 Task: Exporting to MP3.
Action: Mouse moved to (397, 169)
Screenshot: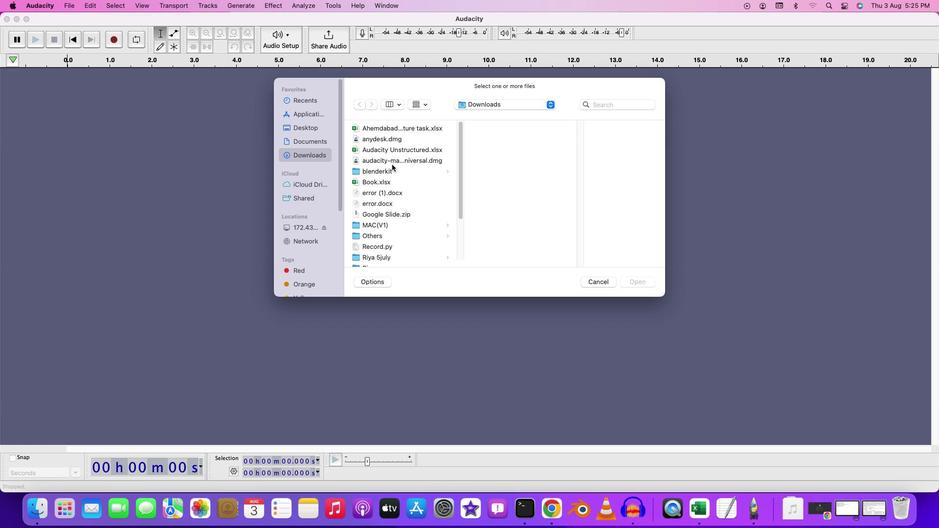 
Action: Mouse scrolled (397, 169) with delta (0, -4)
Screenshot: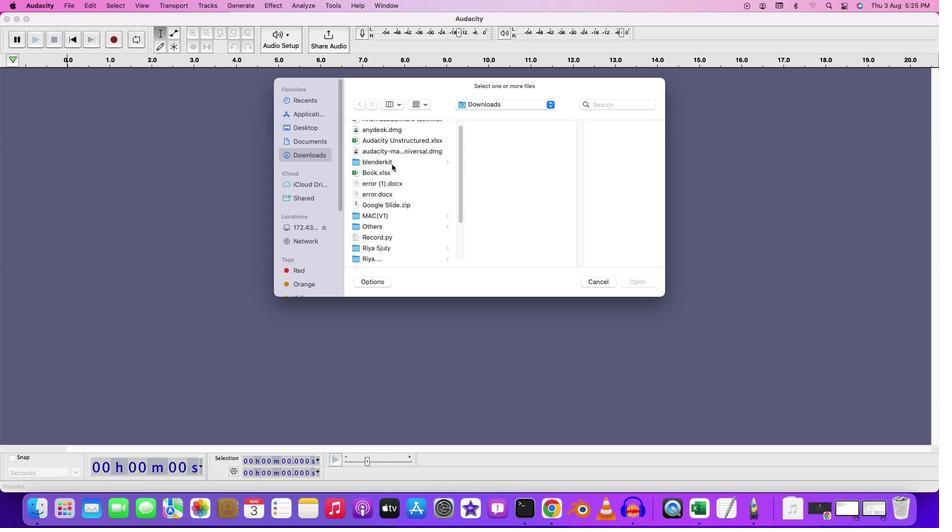 
Action: Mouse scrolled (397, 169) with delta (0, -4)
Screenshot: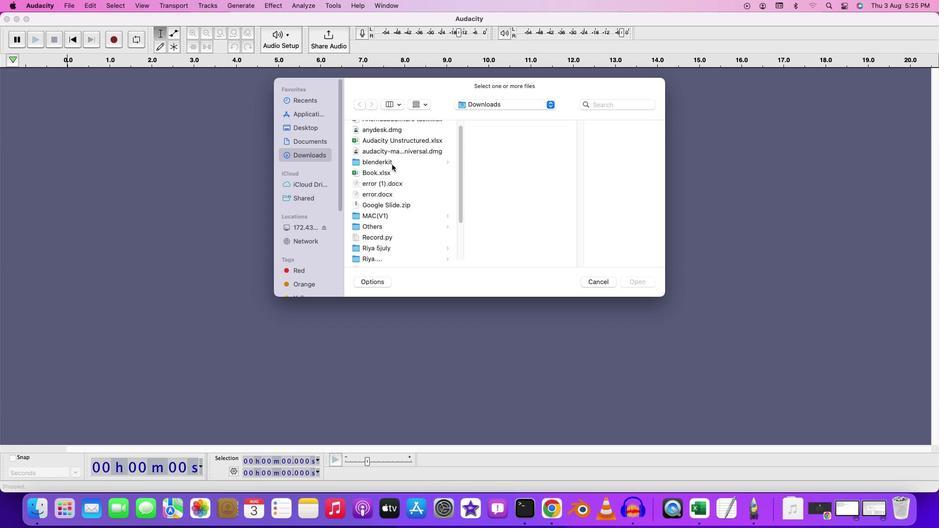 
Action: Mouse scrolled (397, 169) with delta (0, -5)
Screenshot: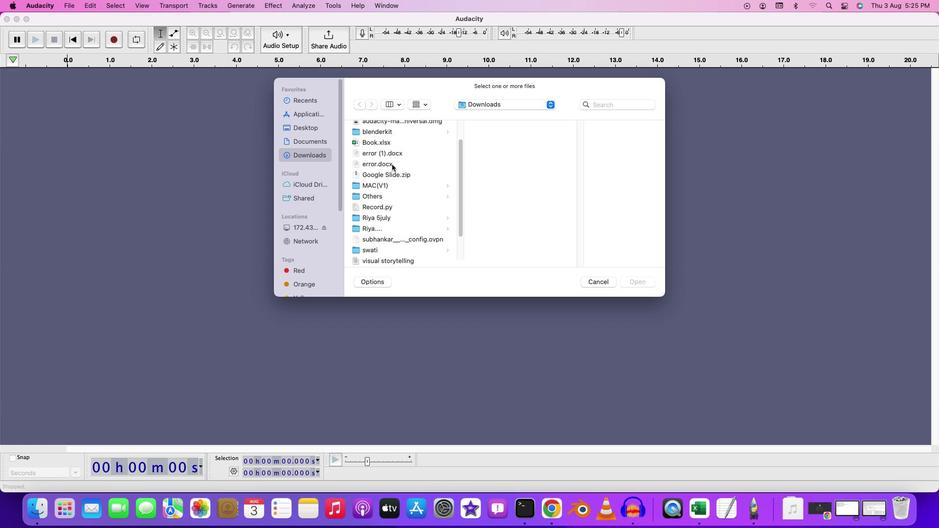 
Action: Mouse scrolled (397, 169) with delta (0, -4)
Screenshot: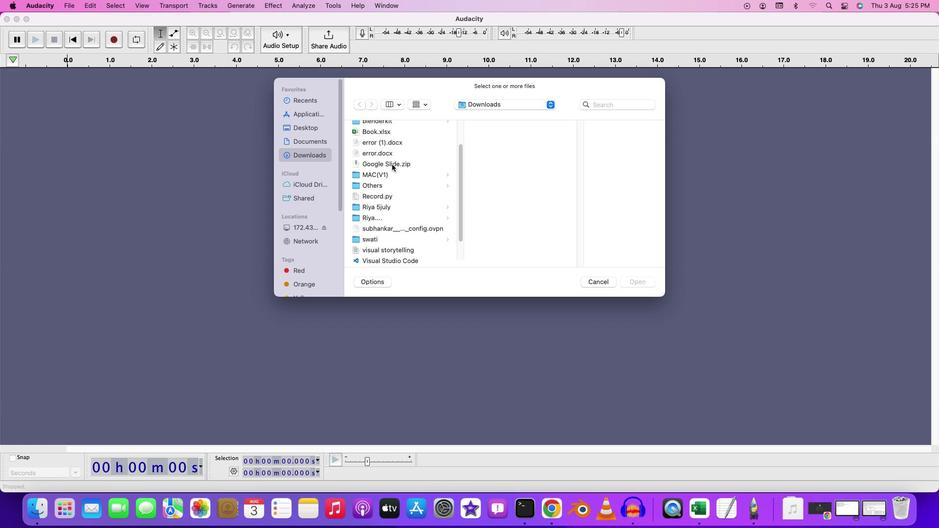 
Action: Mouse scrolled (397, 169) with delta (0, -4)
Screenshot: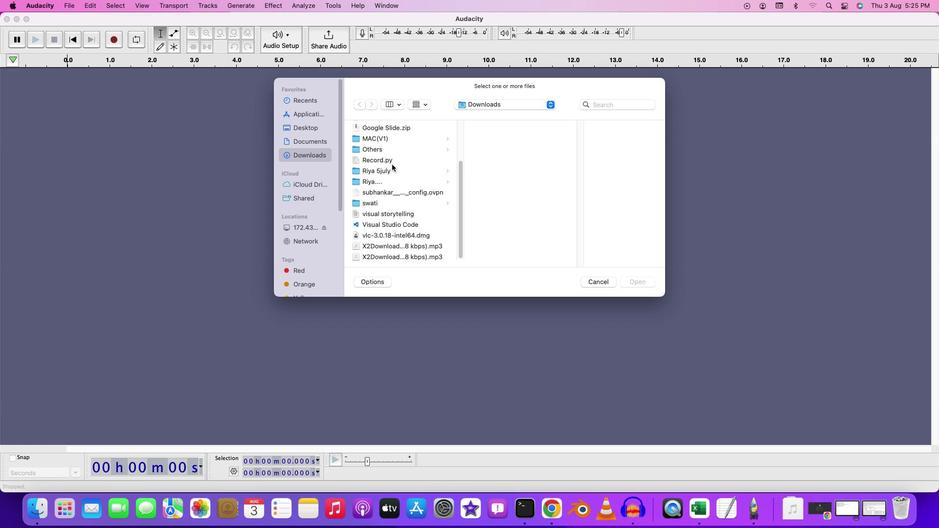 
Action: Mouse scrolled (397, 169) with delta (0, -5)
Screenshot: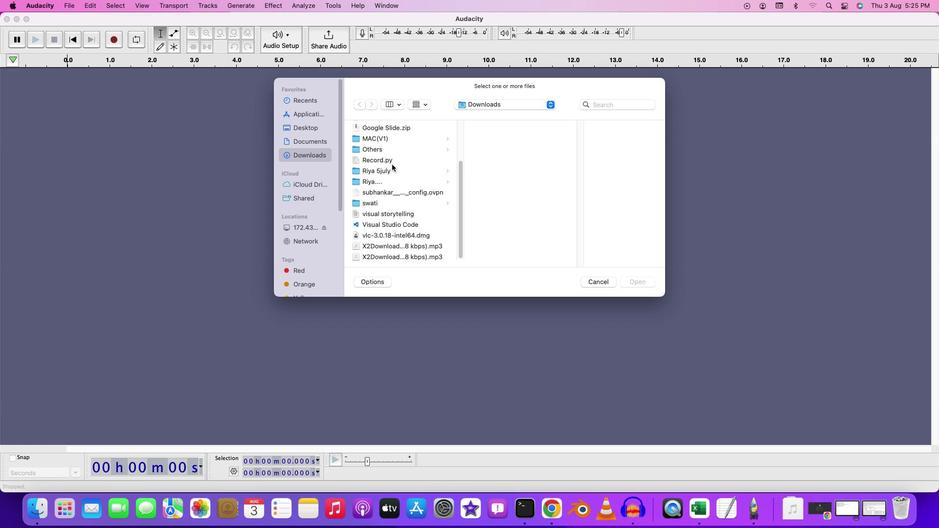 
Action: Mouse scrolled (397, 169) with delta (0, -6)
Screenshot: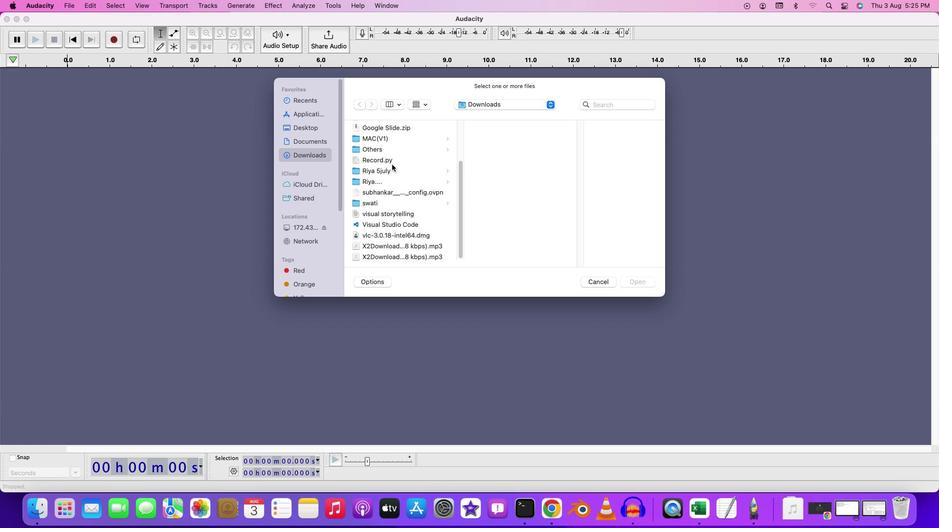 
Action: Mouse scrolled (397, 169) with delta (0, -4)
Screenshot: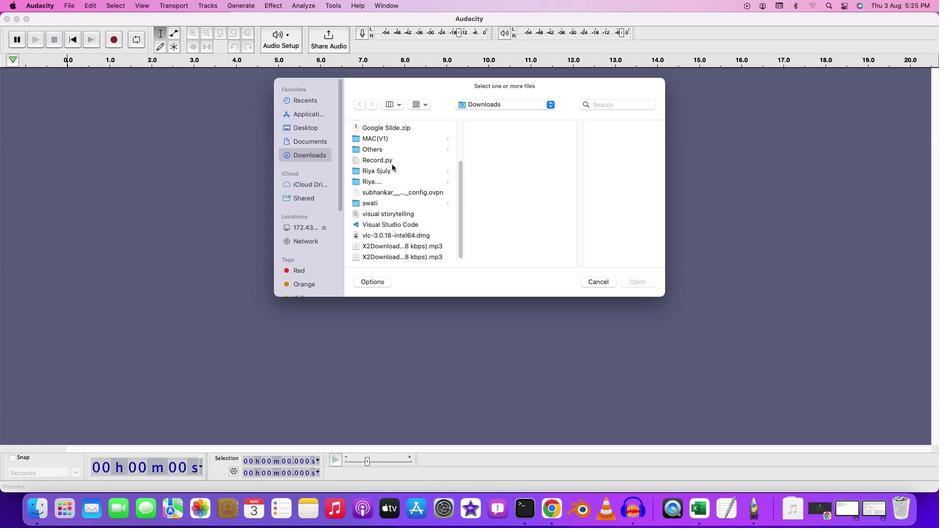 
Action: Mouse scrolled (397, 169) with delta (0, -4)
Screenshot: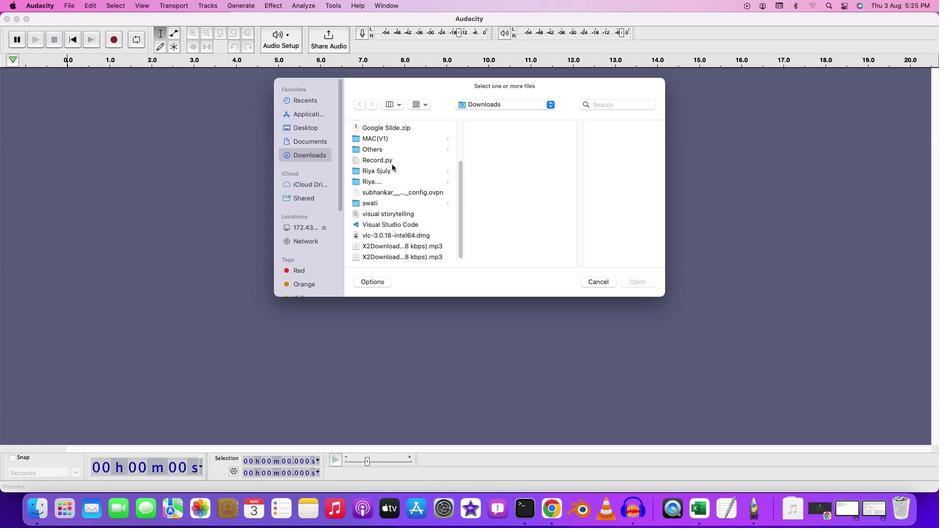 
Action: Mouse scrolled (397, 169) with delta (0, -5)
Screenshot: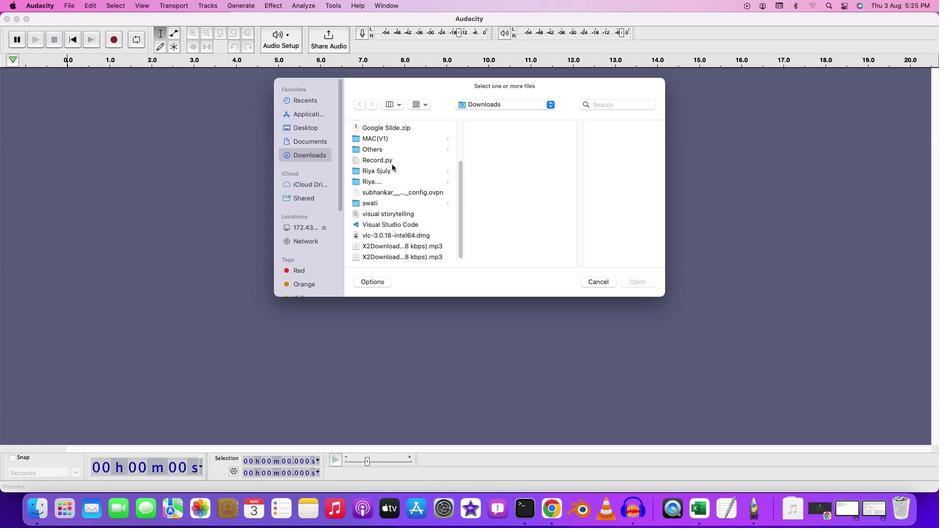 
Action: Mouse moved to (423, 257)
Screenshot: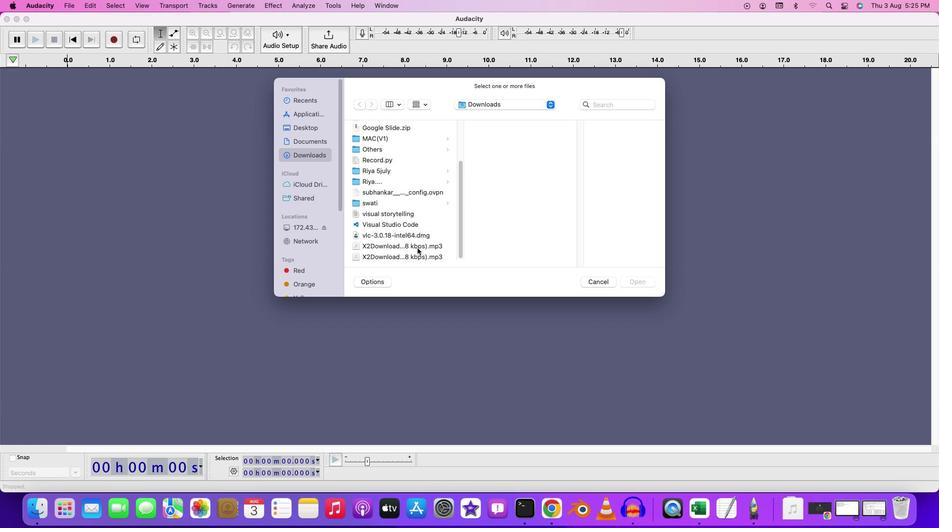 
Action: Mouse pressed left at (423, 257)
Screenshot: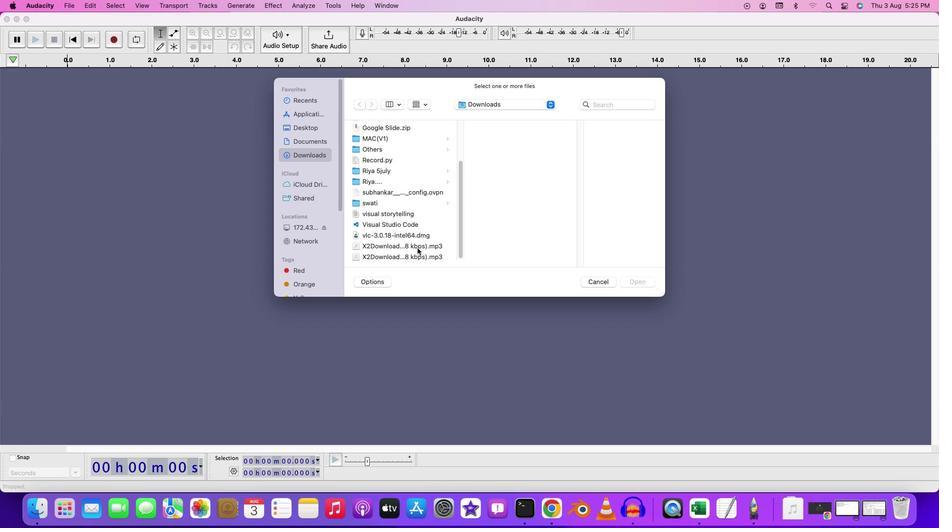 
Action: Mouse pressed left at (423, 257)
Screenshot: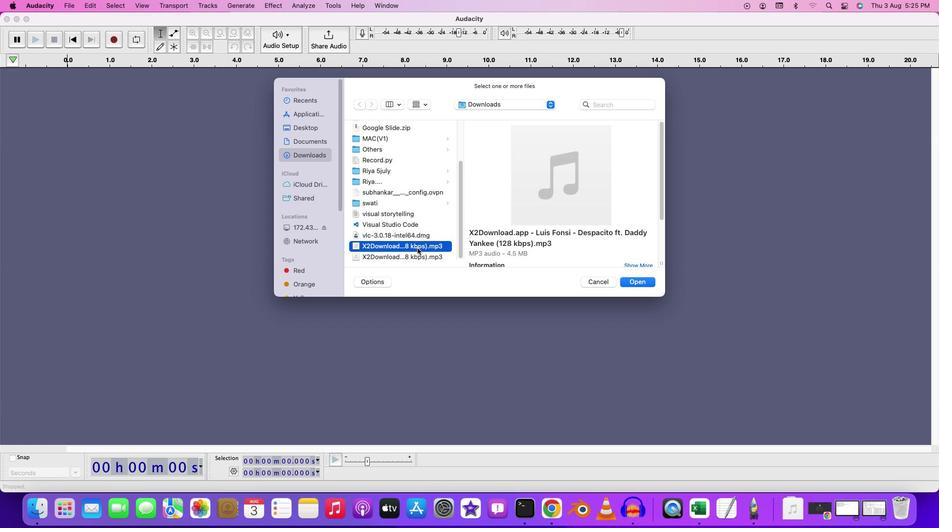 
Action: Mouse pressed left at (423, 257)
Screenshot: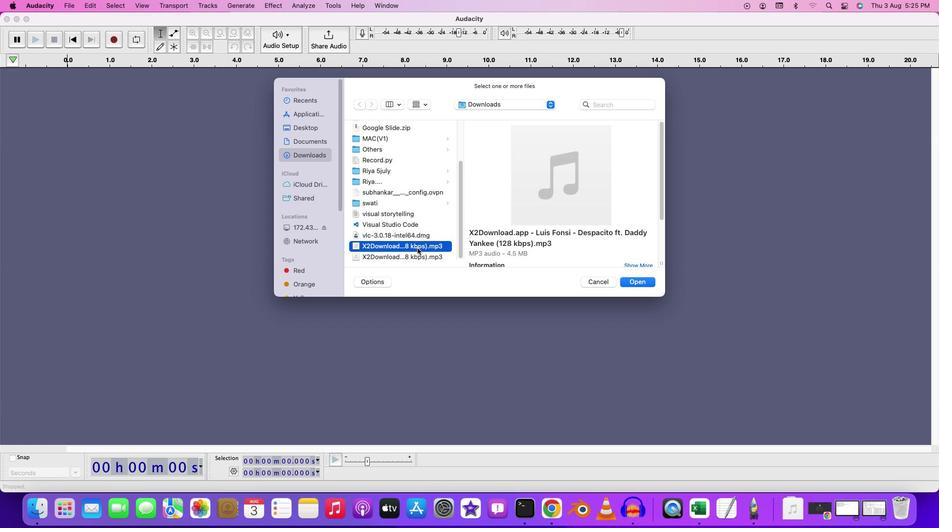 
Action: Mouse moved to (203, 156)
Screenshot: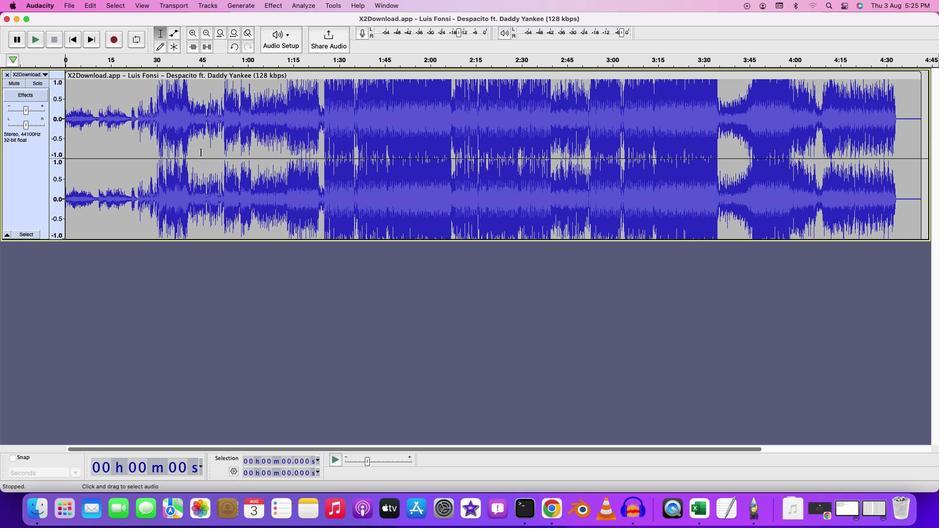 
Action: Mouse pressed left at (203, 156)
Screenshot: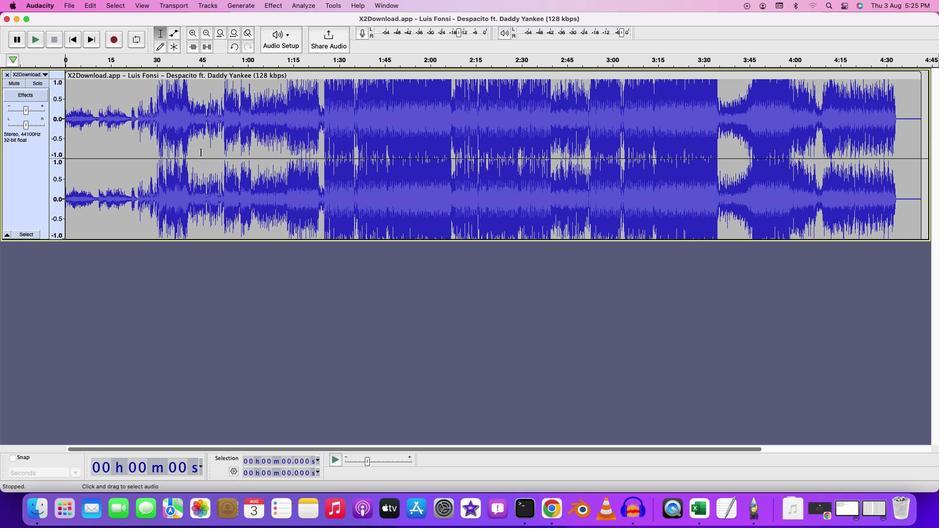 
Action: Mouse moved to (213, 154)
Screenshot: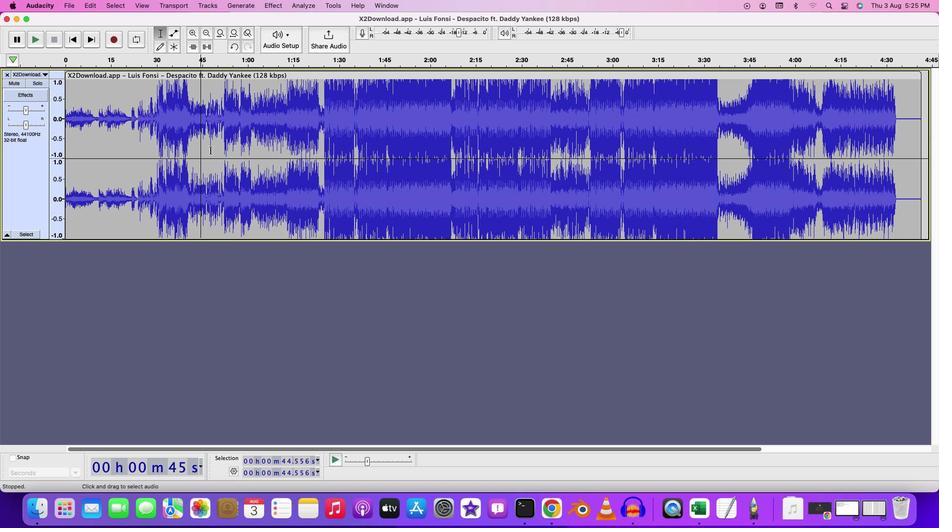 
Action: Key pressed Key.space
Screenshot: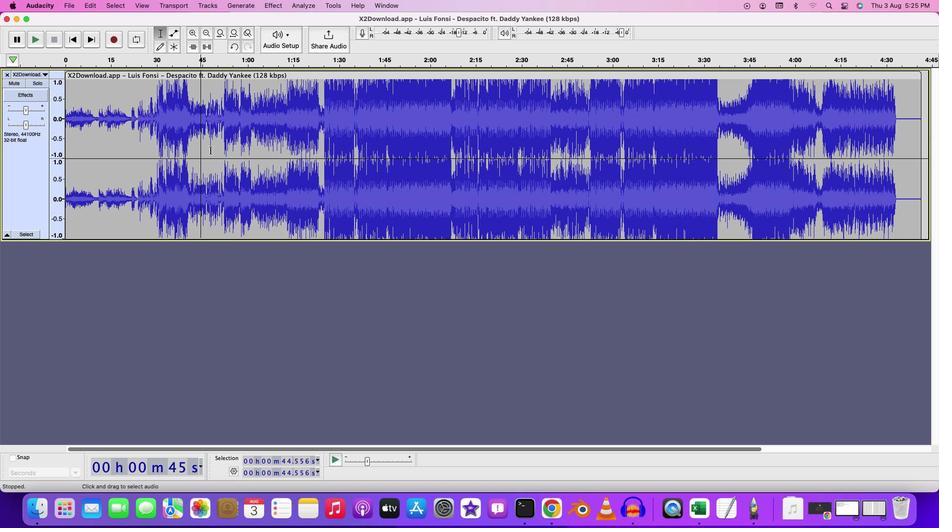 
Action: Mouse moved to (330, 86)
Screenshot: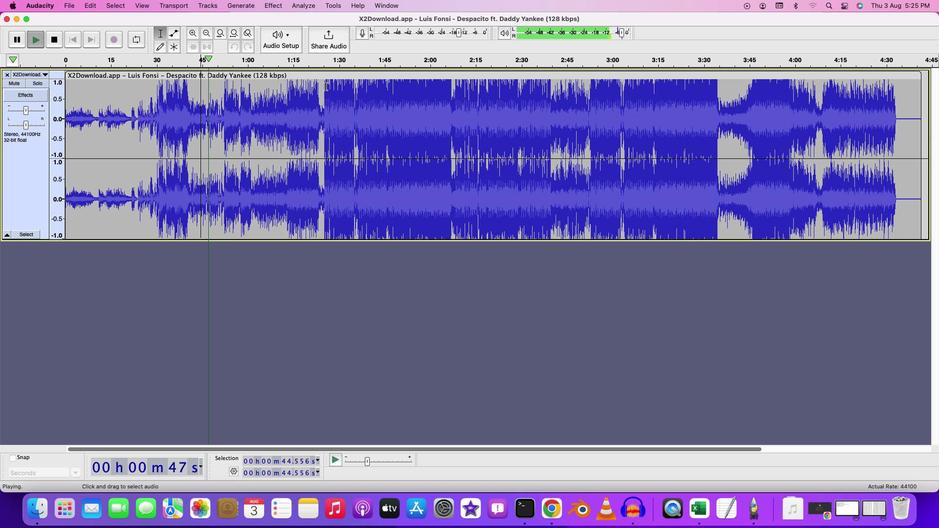 
Action: Mouse pressed left at (330, 86)
Screenshot: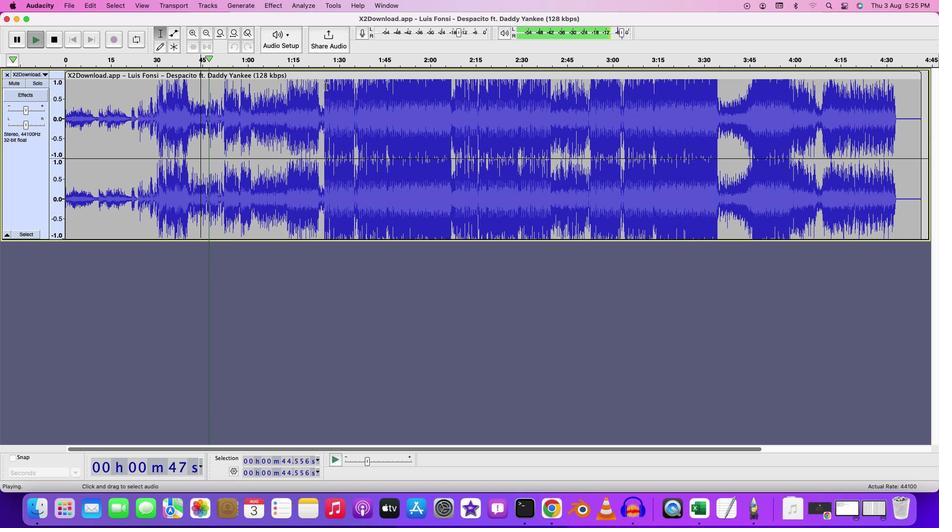 
Action: Key pressed Key.spaceKey.space
Screenshot: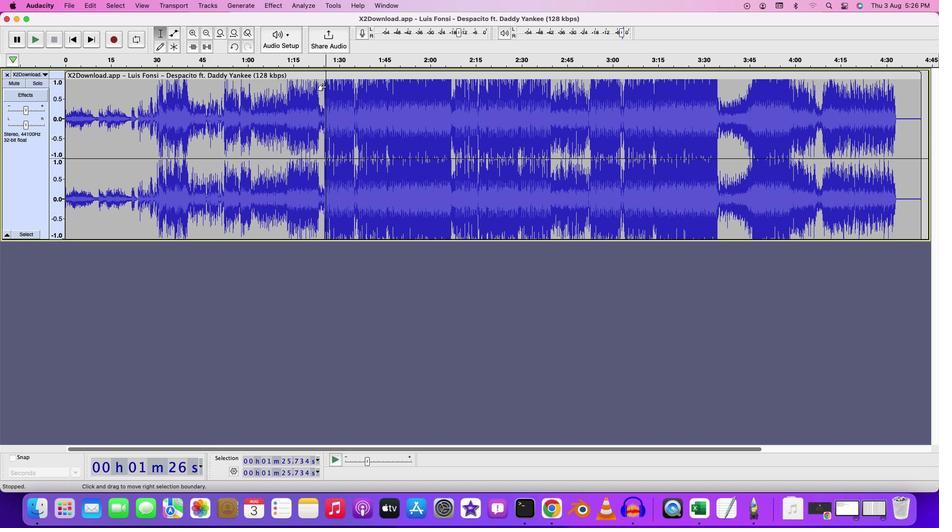 
Action: Mouse moved to (425, 161)
Screenshot: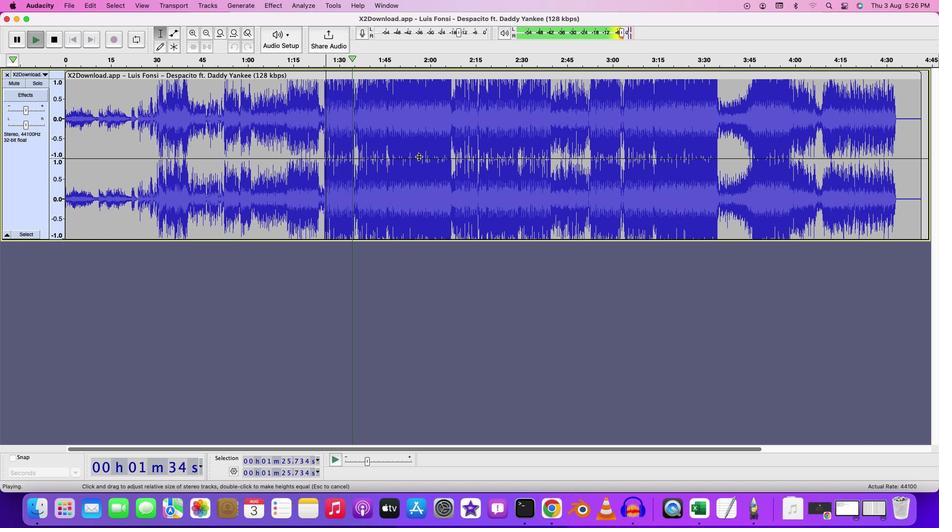 
Action: Key pressed Key.space
Screenshot: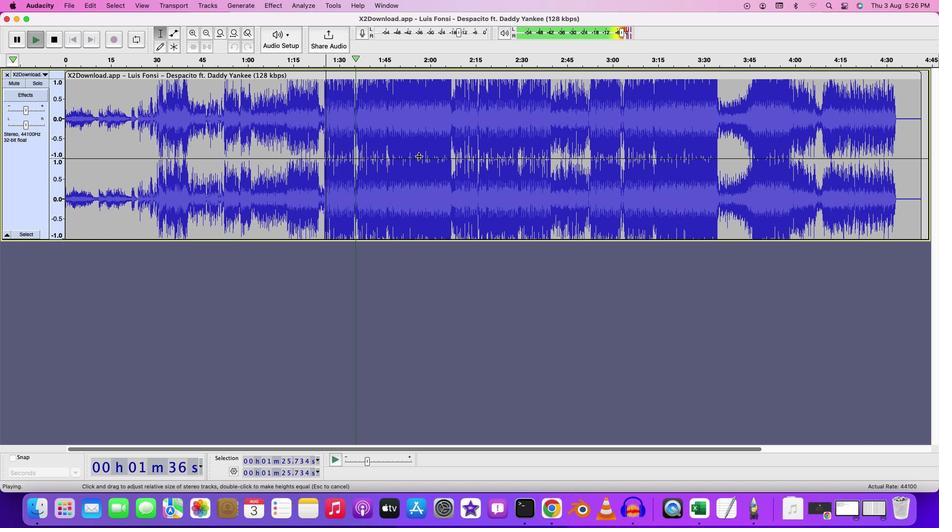 
Action: Mouse moved to (282, 5)
Screenshot: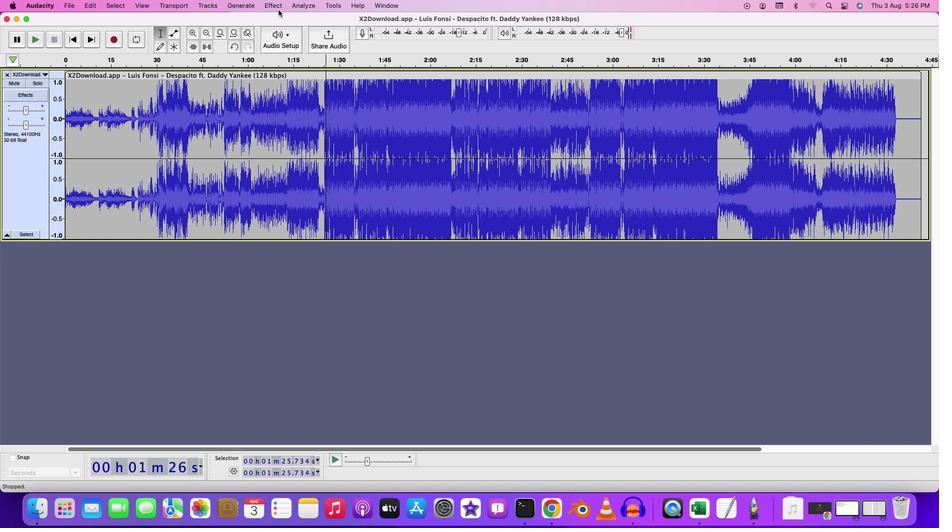 
Action: Mouse pressed left at (282, 5)
Screenshot: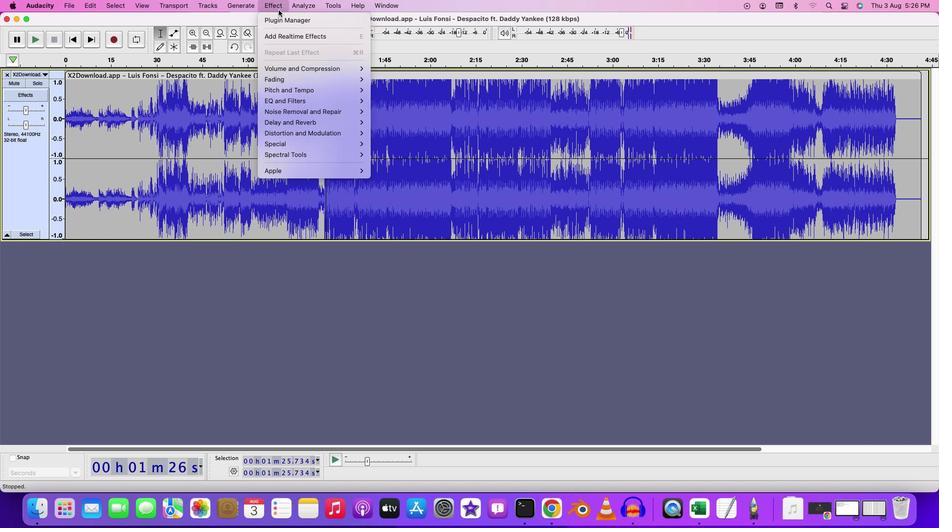 
Action: Mouse moved to (377, 102)
Screenshot: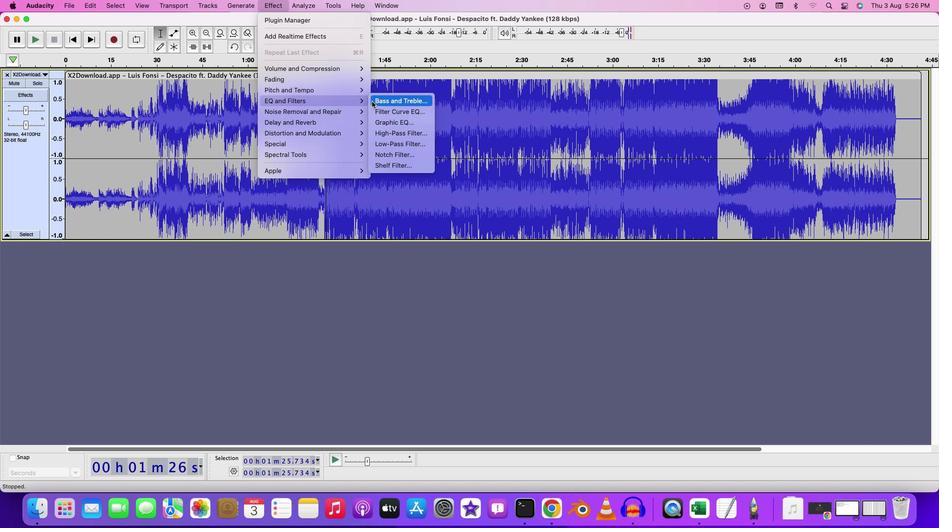 
Action: Mouse pressed left at (377, 102)
Screenshot: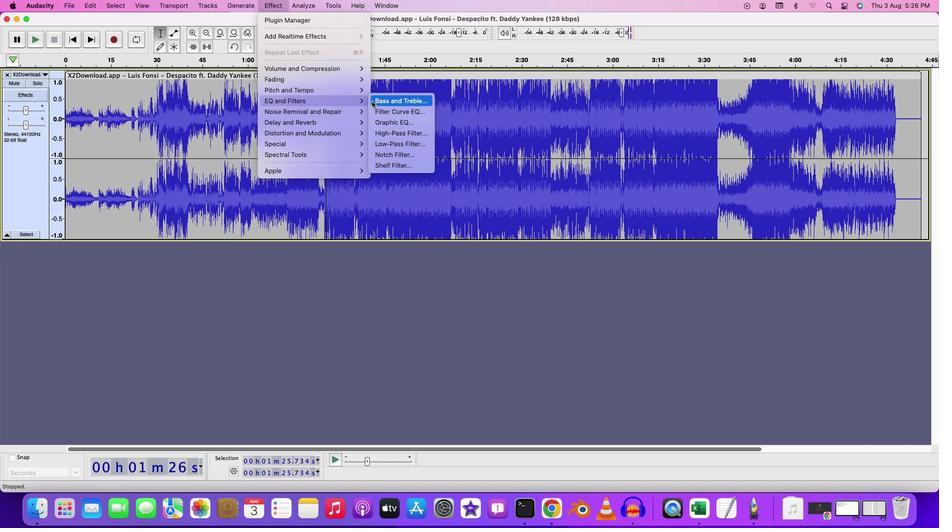 
Action: Mouse moved to (572, 287)
Screenshot: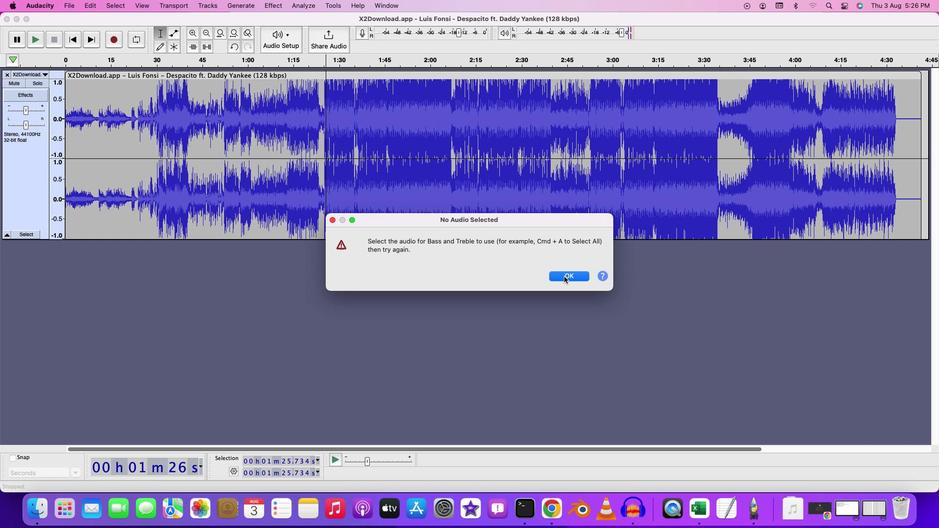 
Action: Mouse pressed left at (572, 287)
Screenshot: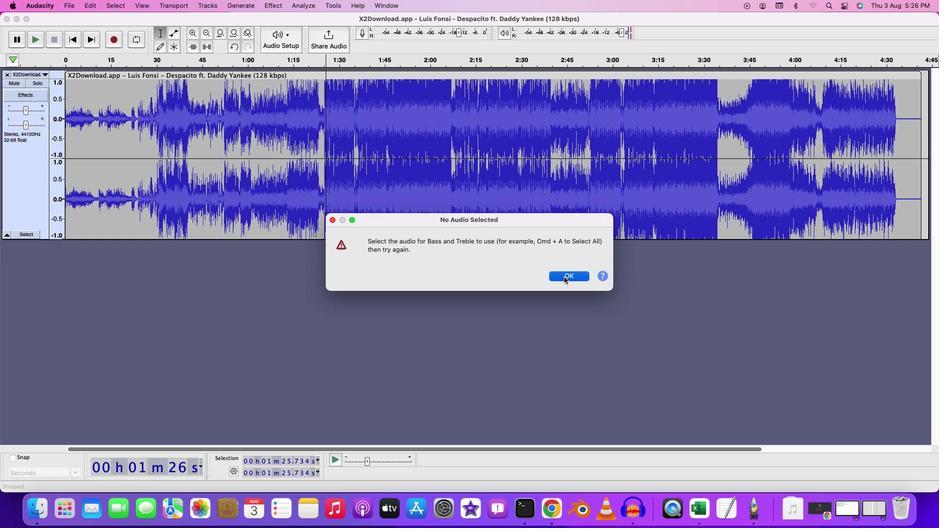 
Action: Mouse moved to (474, 192)
Screenshot: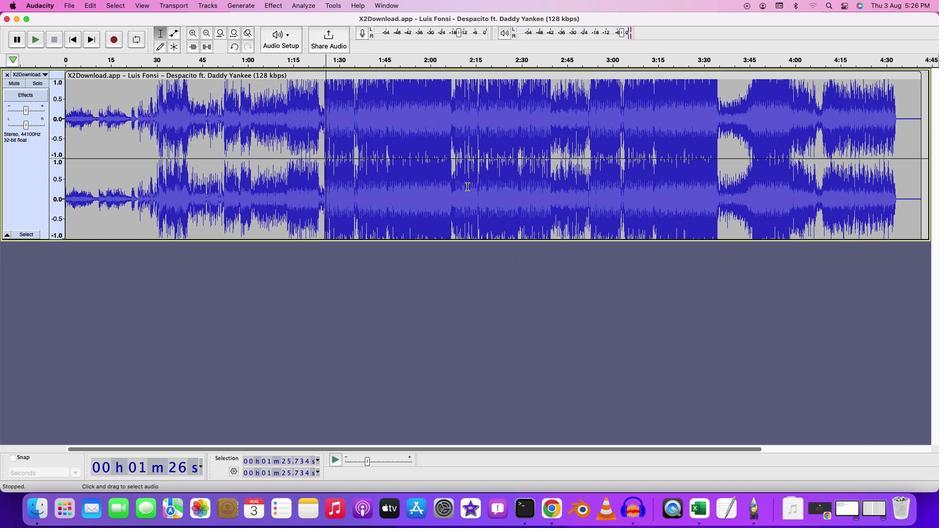 
Action: Mouse pressed left at (474, 192)
Screenshot: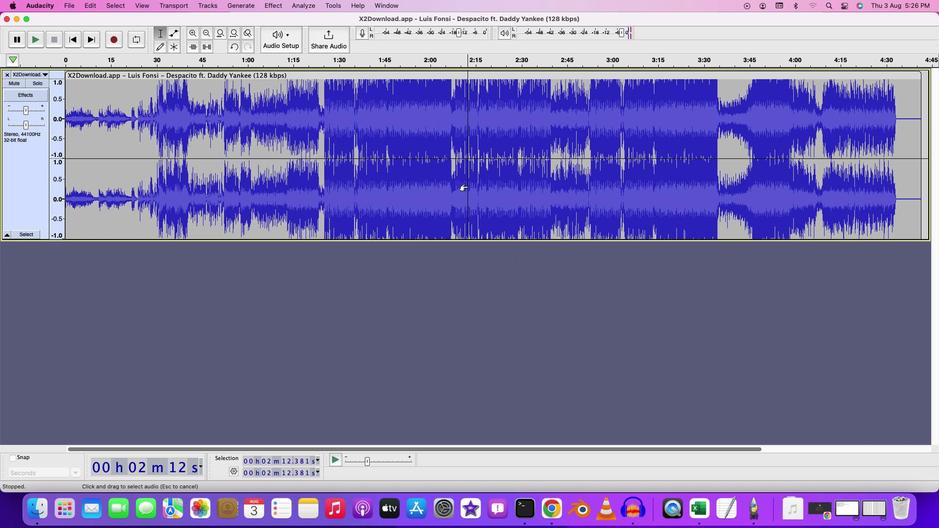 
Action: Key pressed Key.cmd'a'
Screenshot: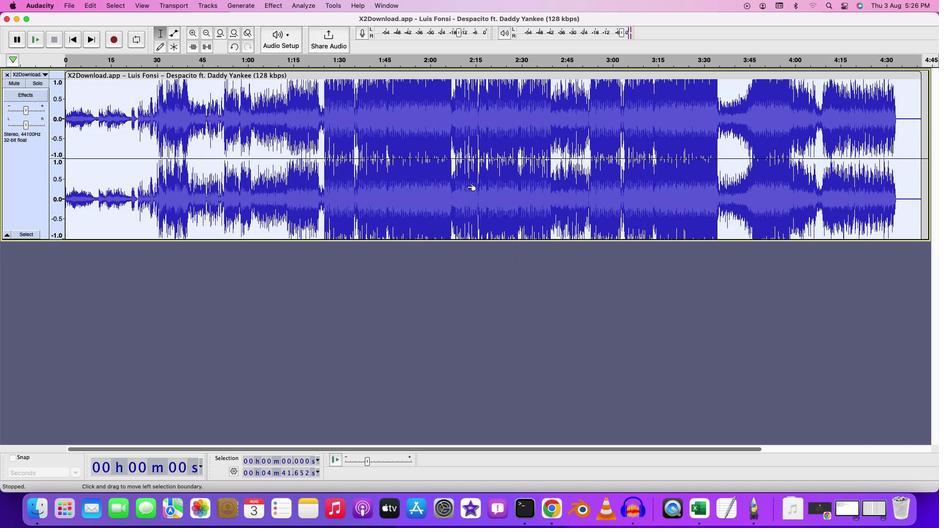 
Action: Mouse moved to (284, 0)
Screenshot: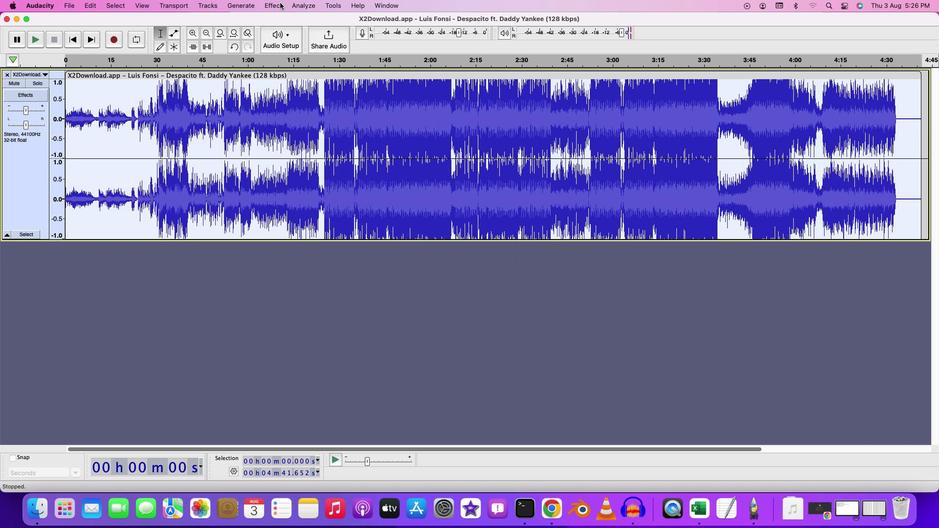 
Action: Mouse pressed left at (284, 0)
Screenshot: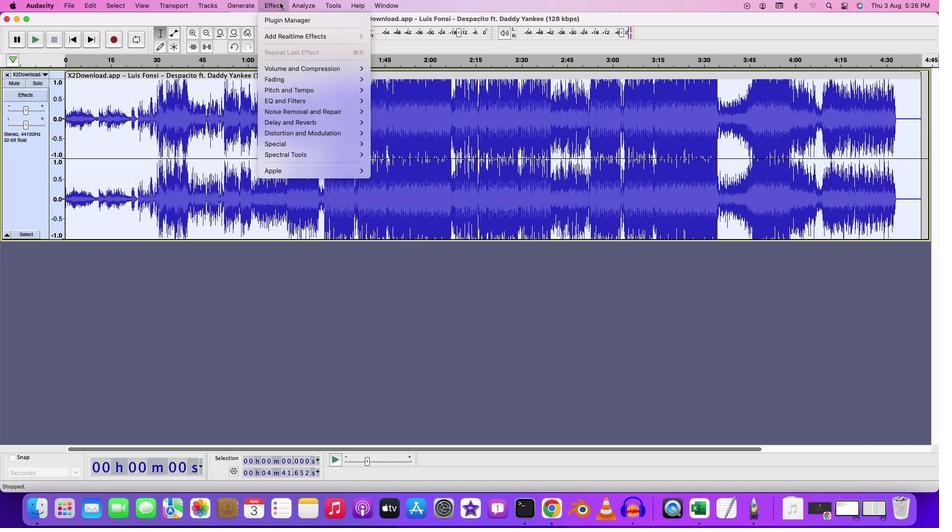 
Action: Mouse moved to (402, 102)
Screenshot: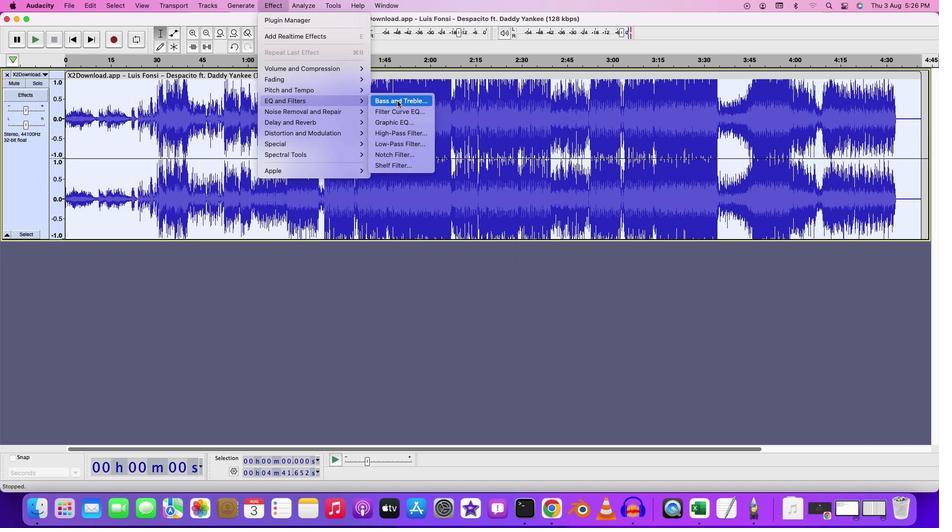 
Action: Mouse pressed left at (402, 102)
Screenshot: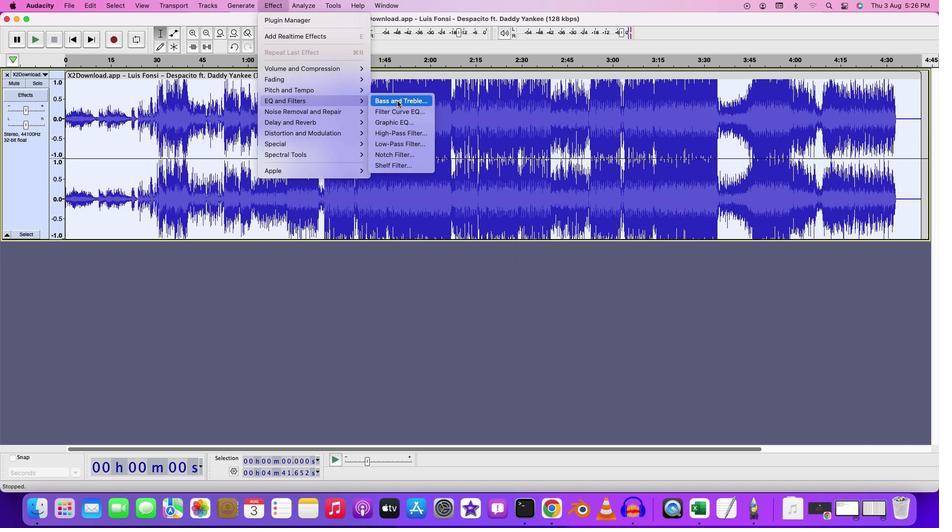 
Action: Mouse moved to (519, 249)
Screenshot: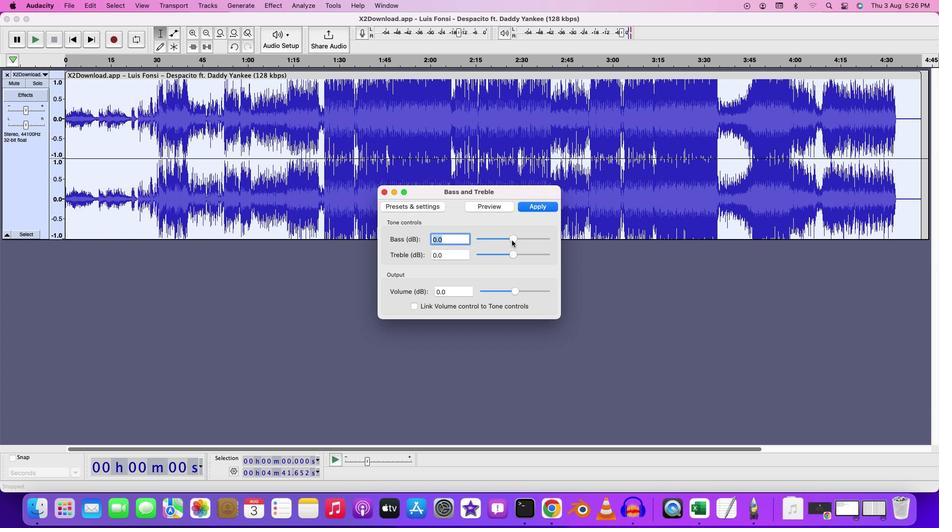 
Action: Mouse pressed left at (519, 249)
Screenshot: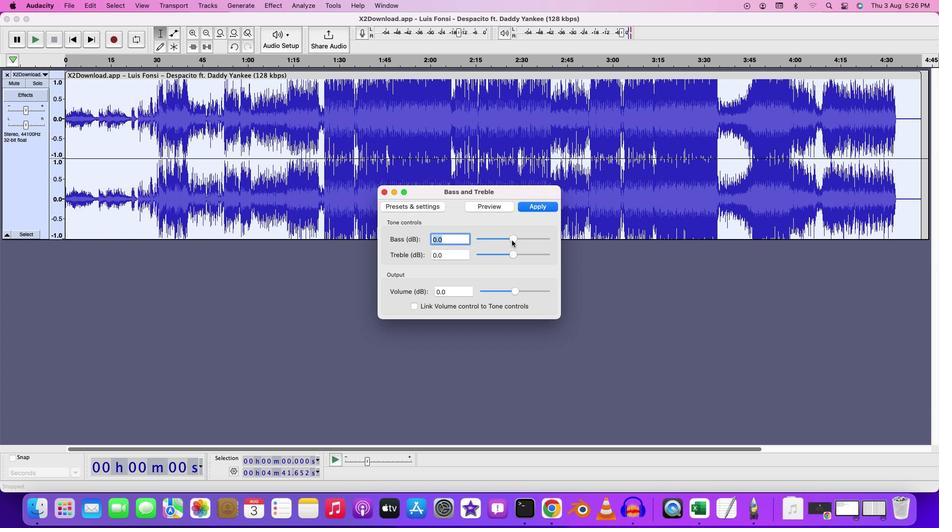 
Action: Mouse moved to (520, 264)
Screenshot: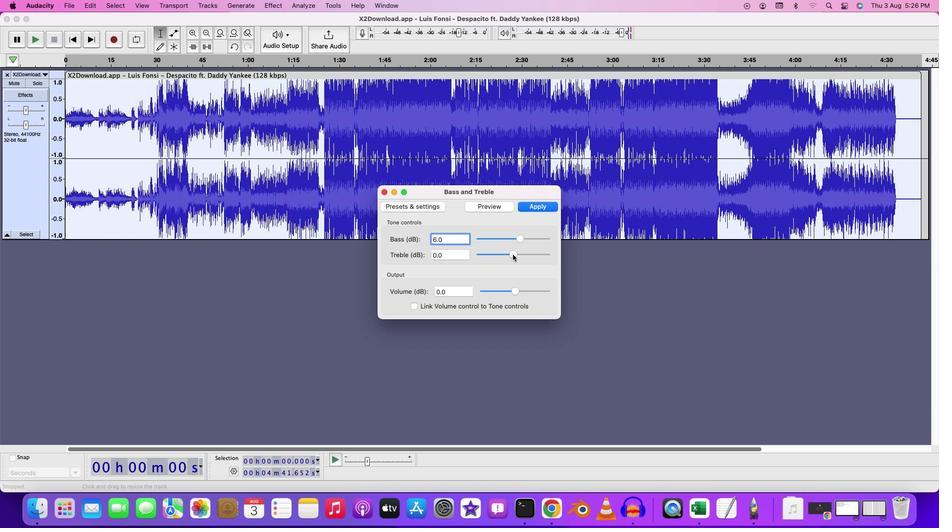 
Action: Mouse pressed left at (520, 264)
Screenshot: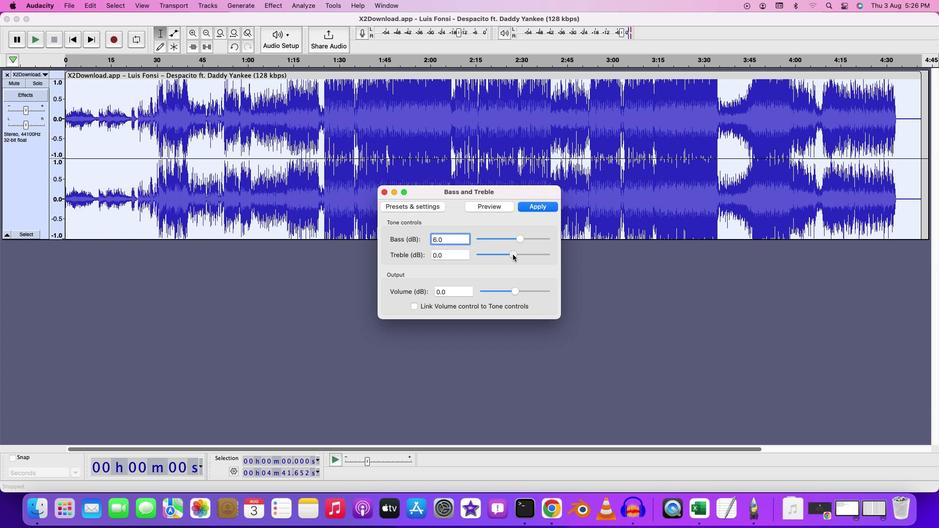 
Action: Mouse moved to (536, 214)
Screenshot: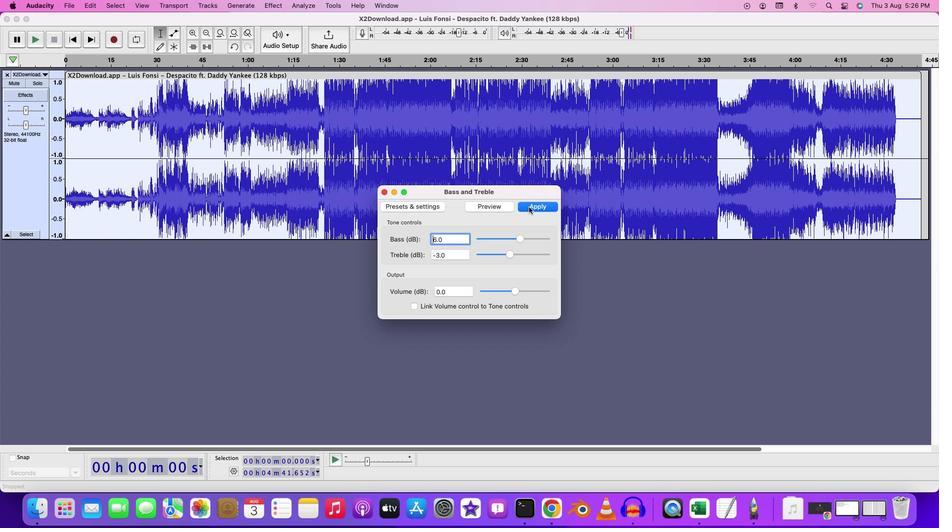 
Action: Mouse pressed left at (536, 214)
Screenshot: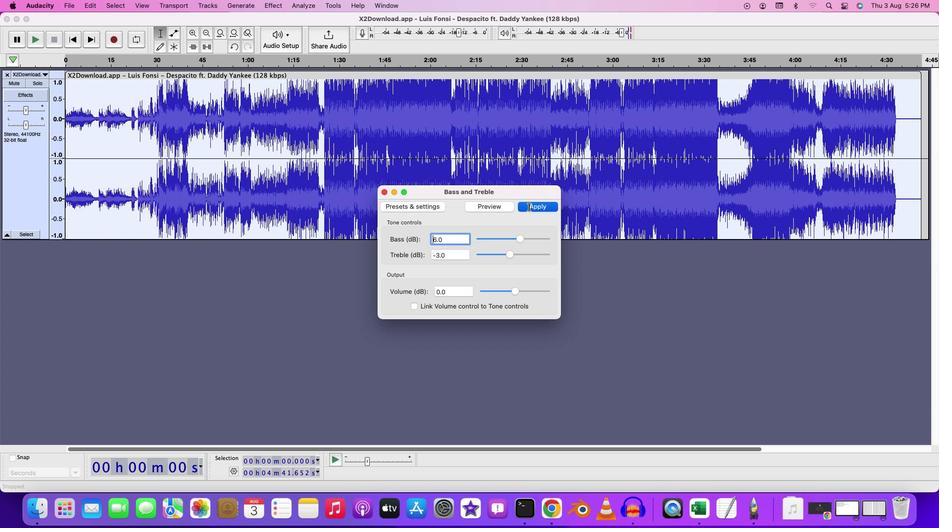 
Action: Mouse moved to (227, 89)
Screenshot: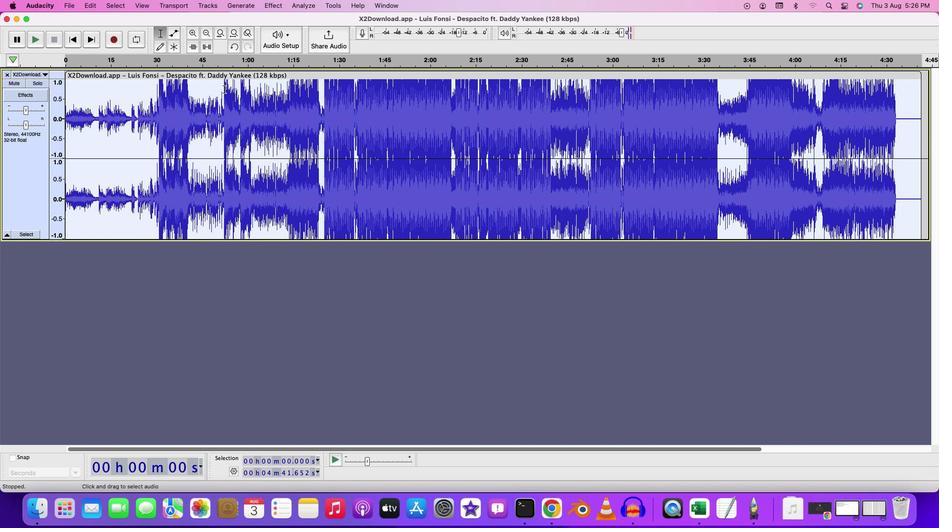 
Action: Mouse pressed left at (227, 89)
Screenshot: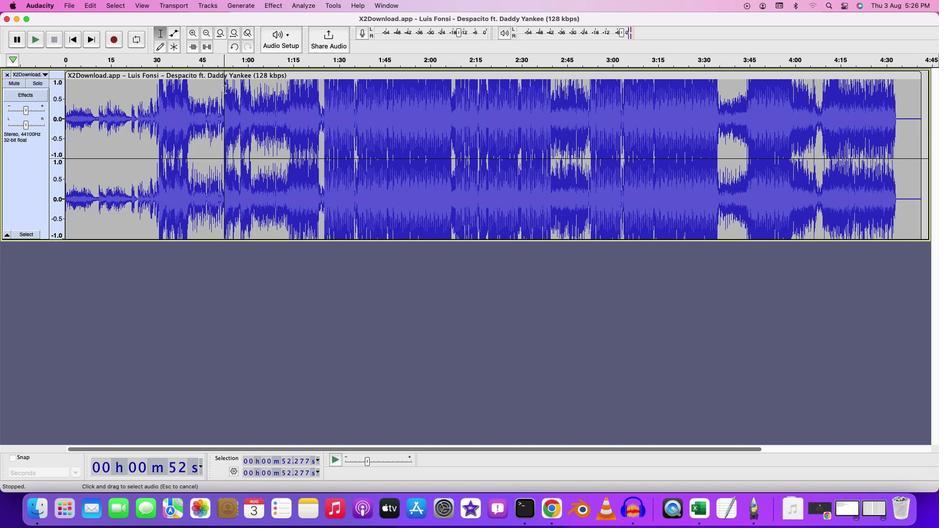 
Action: Key pressed Key.space
Screenshot: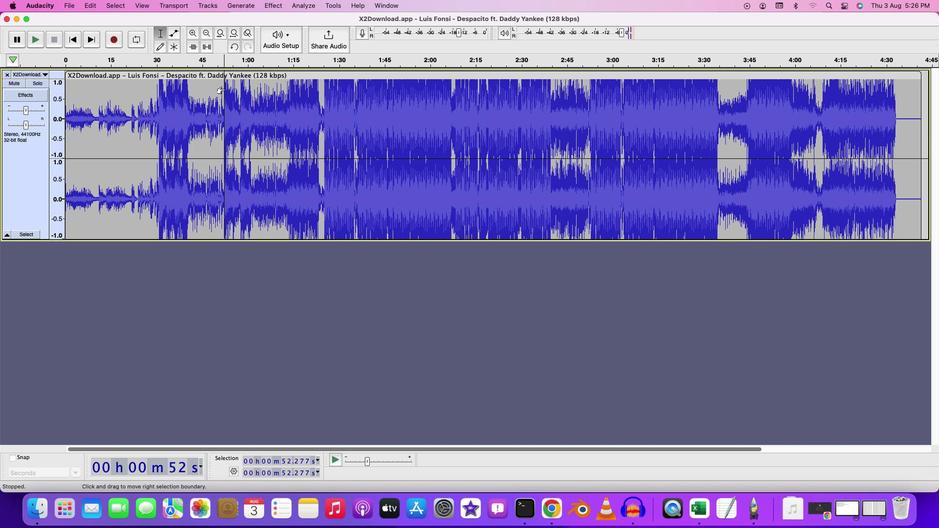 
Action: Mouse moved to (330, 89)
Screenshot: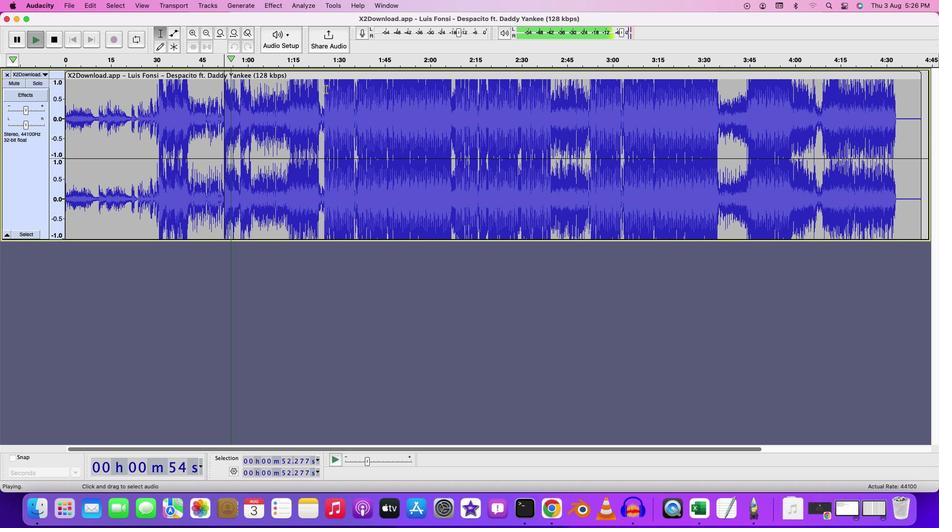 
Action: Mouse pressed left at (330, 89)
Screenshot: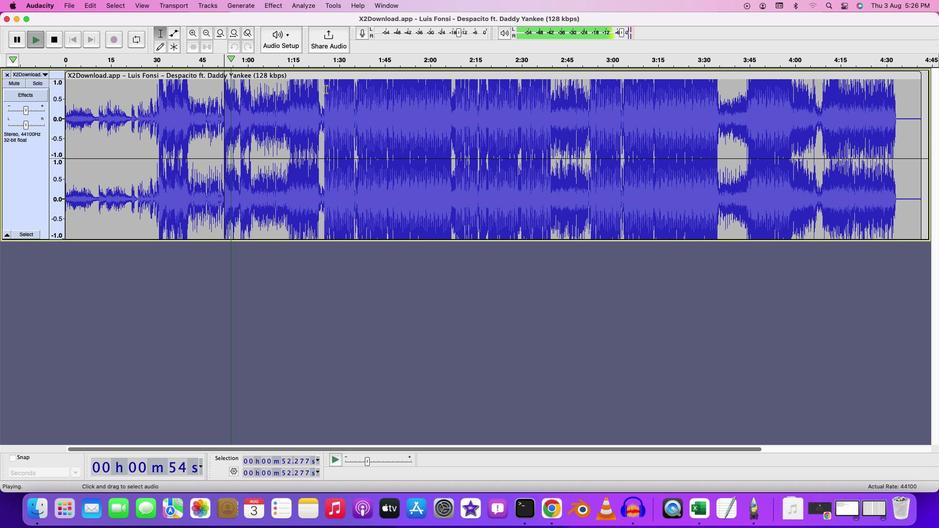 
Action: Key pressed Key.spaceKey.space
Screenshot: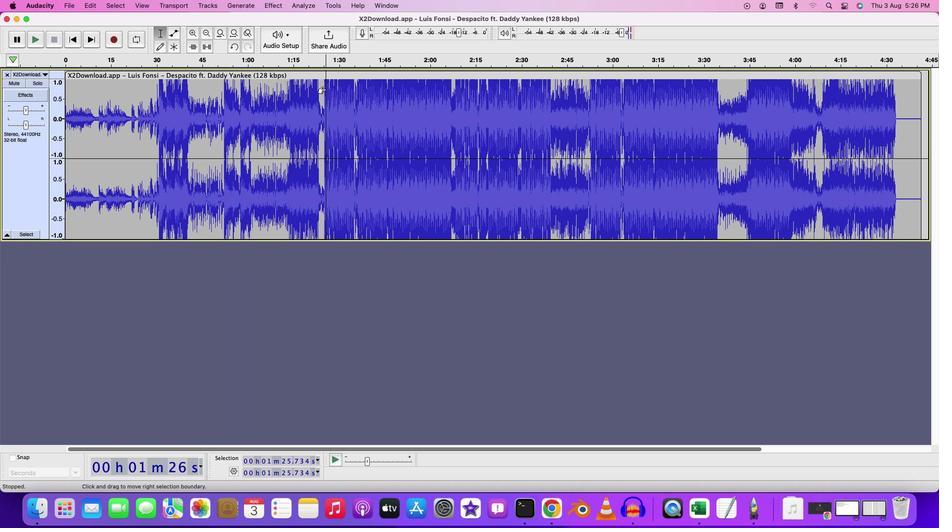 
Action: Mouse moved to (892, 94)
Screenshot: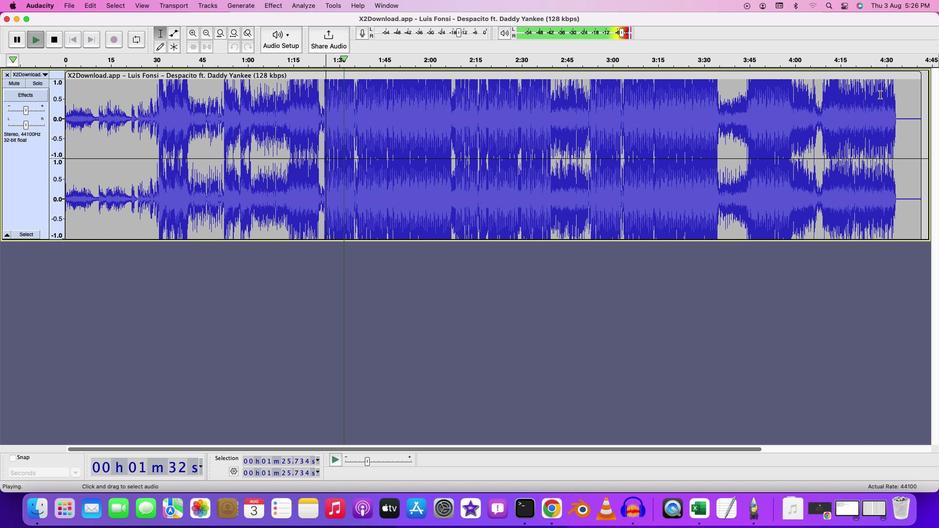 
Action: Mouse pressed left at (892, 94)
Screenshot: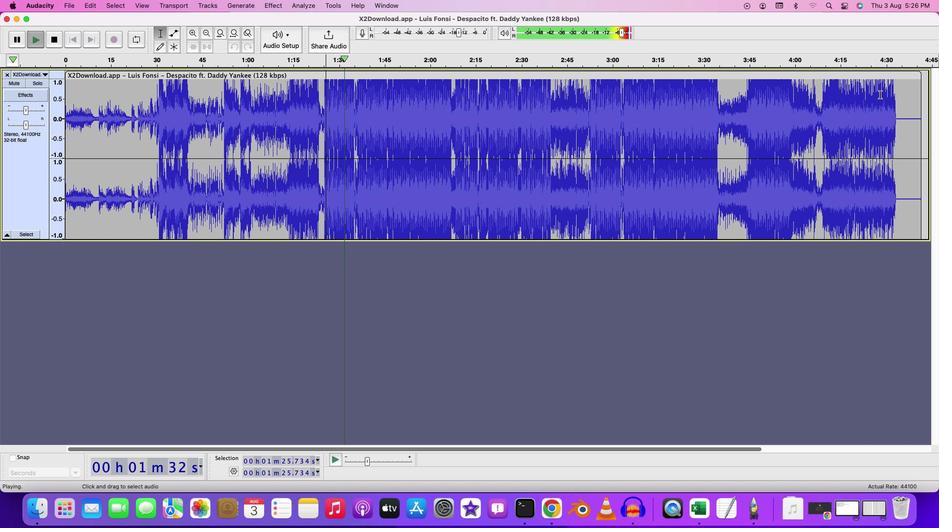 
Action: Mouse moved to (894, 114)
Screenshot: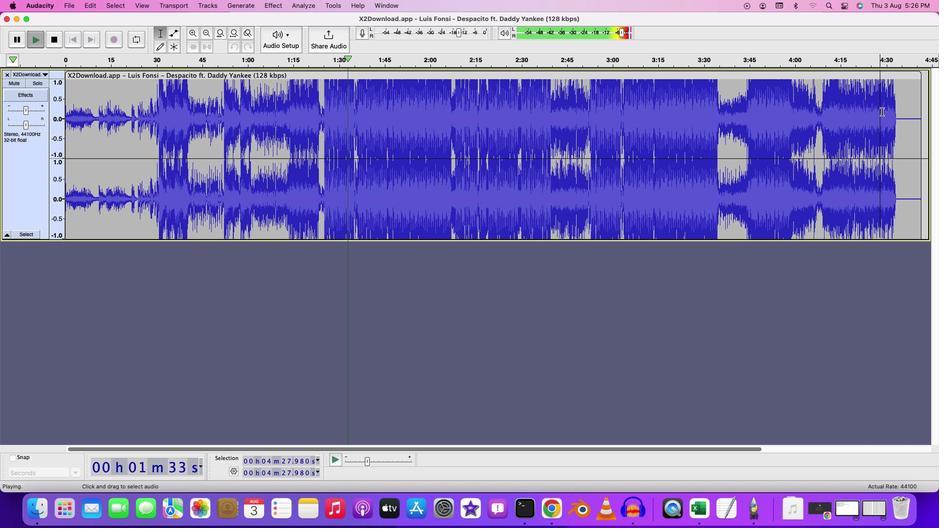 
Action: Key pressed Key.space
Screenshot: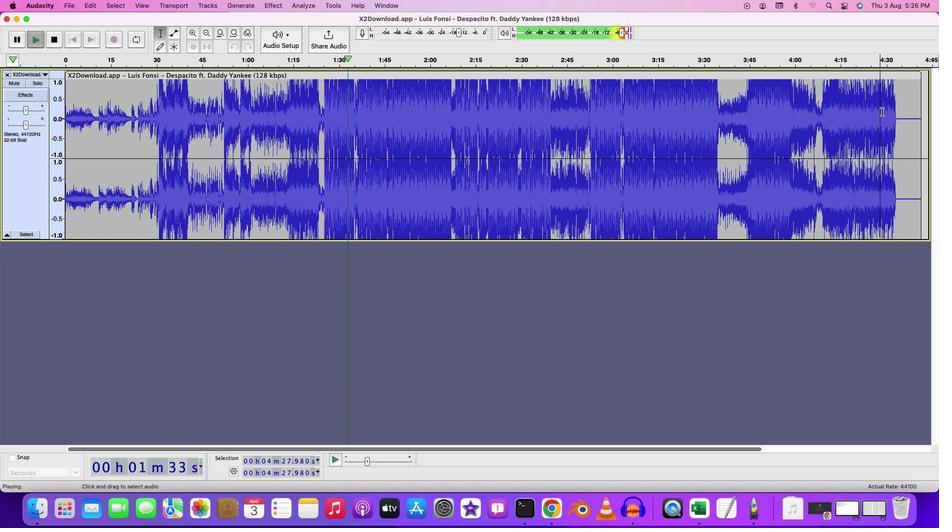 
Action: Mouse moved to (896, 158)
Screenshot: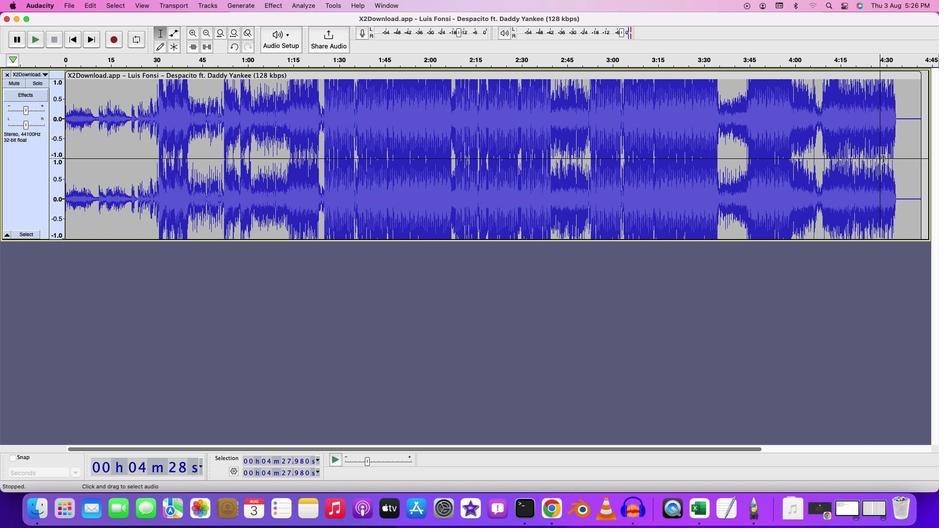 
Action: Key pressed Key.space
Screenshot: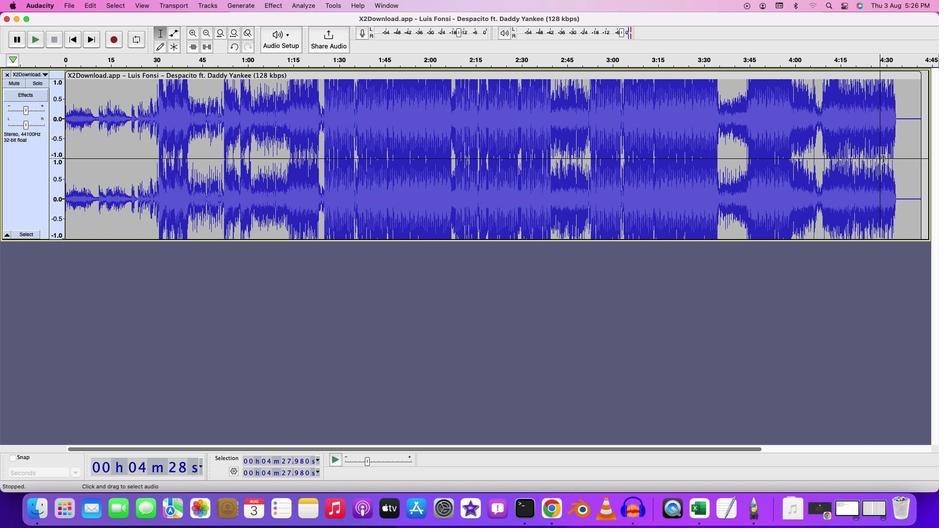 
Action: Mouse moved to (196, 85)
Screenshot: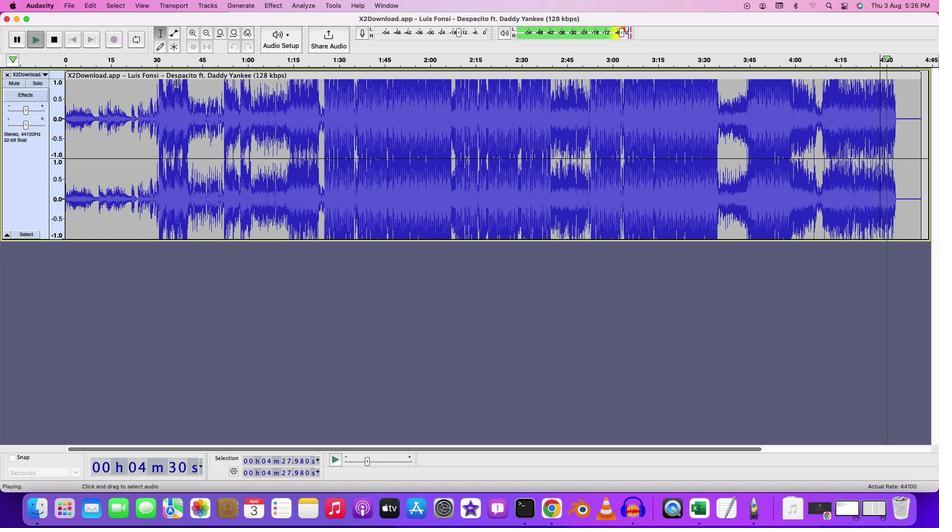
Action: Key pressed Key.space
Screenshot: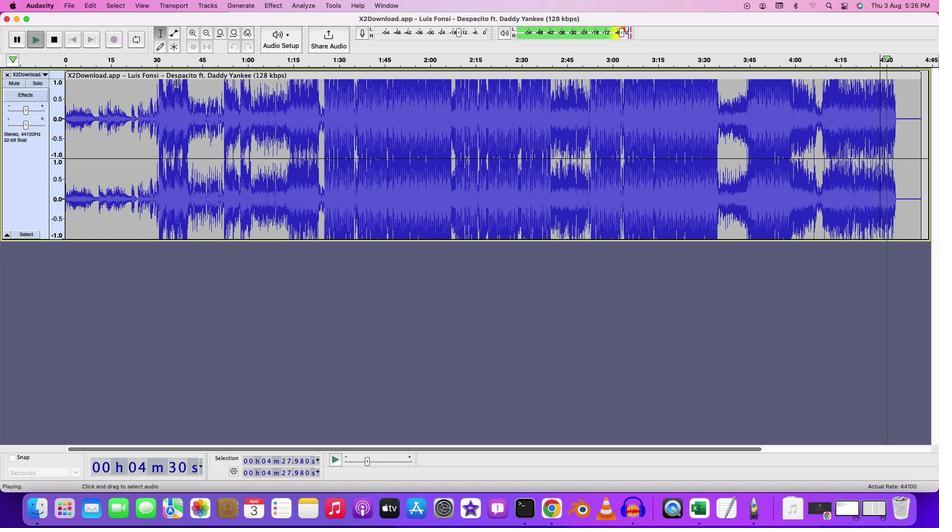 
Action: Mouse moved to (86, 15)
Screenshot: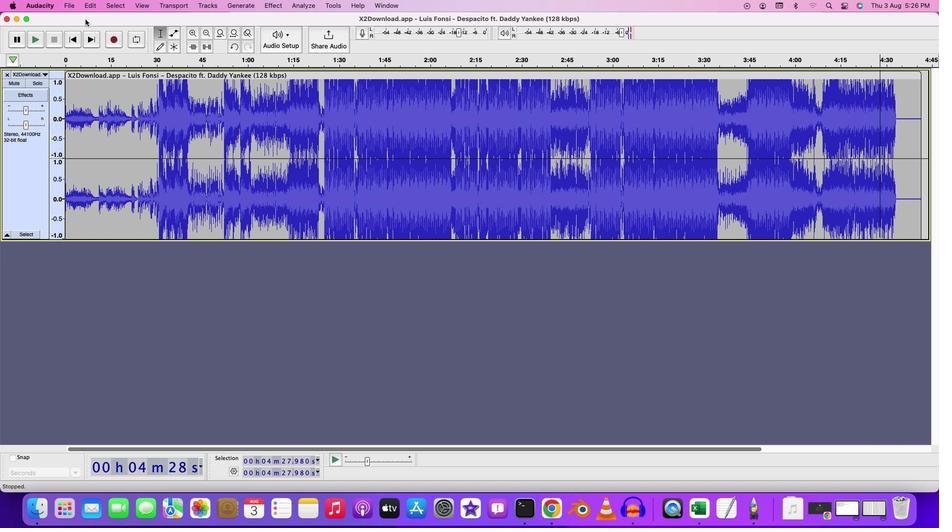 
Action: Key pressed Key.space
Screenshot: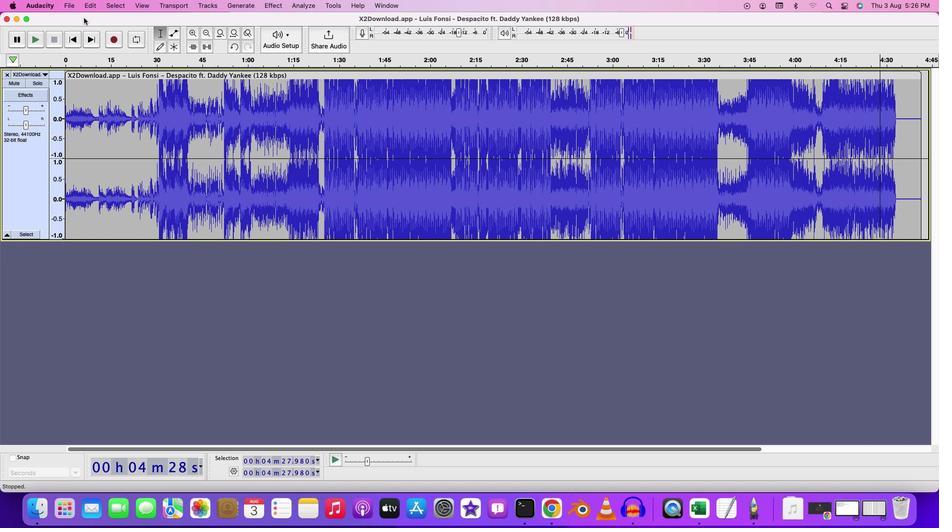 
Action: Mouse moved to (874, 185)
Screenshot: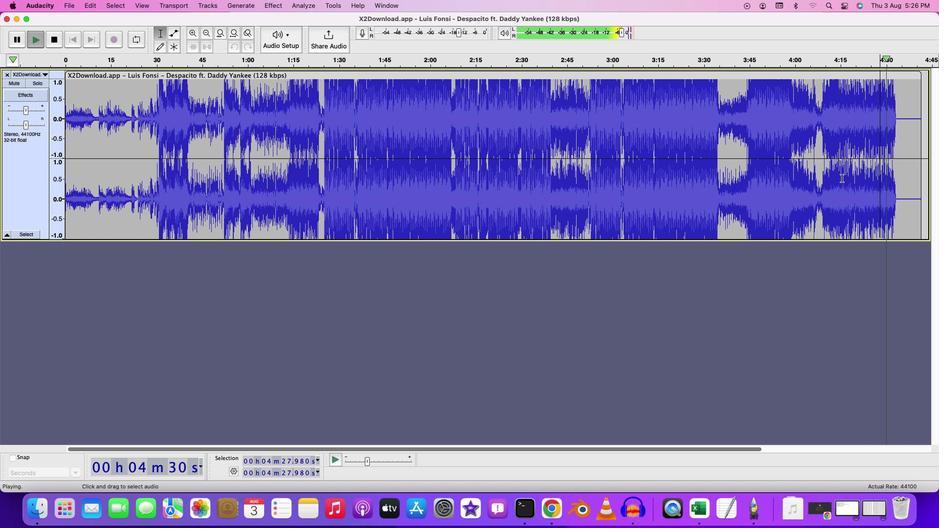 
Action: Key pressed Key.space
Screenshot: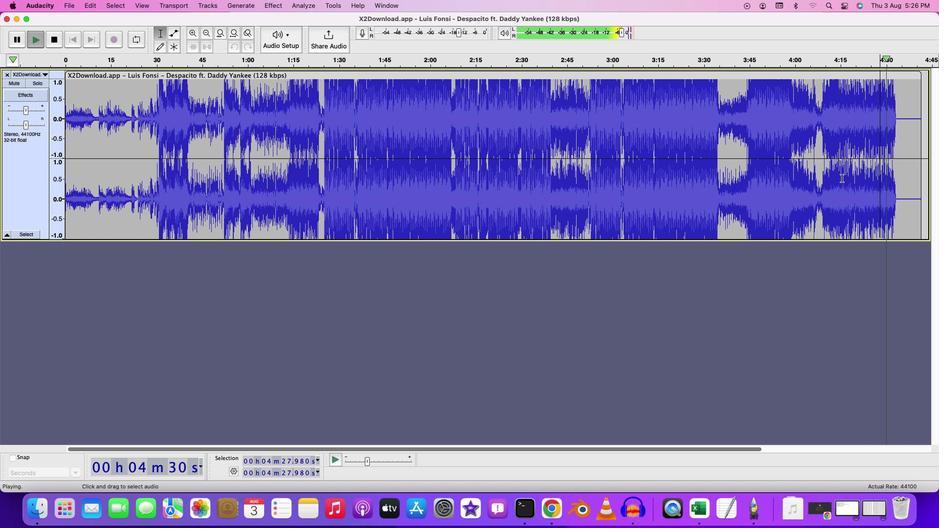 
Action: Mouse moved to (71, 2)
Screenshot: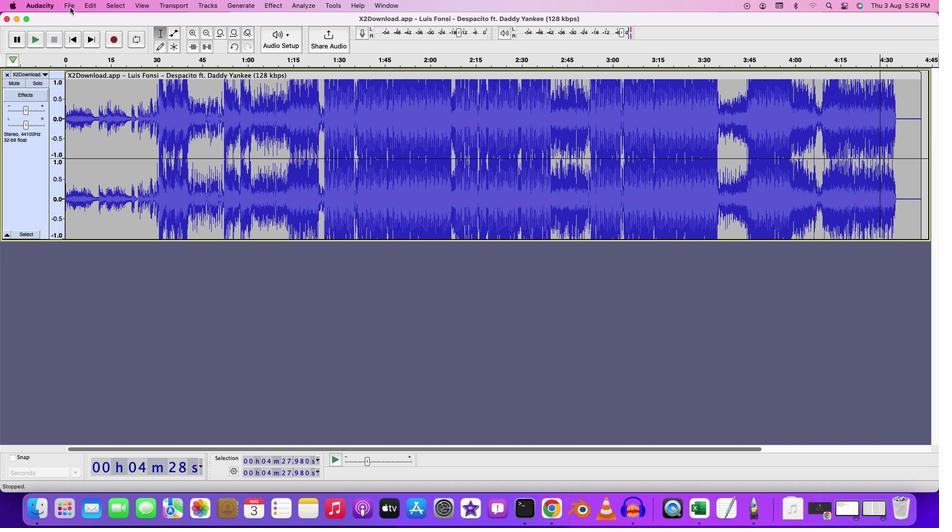
Action: Mouse pressed left at (71, 2)
Screenshot: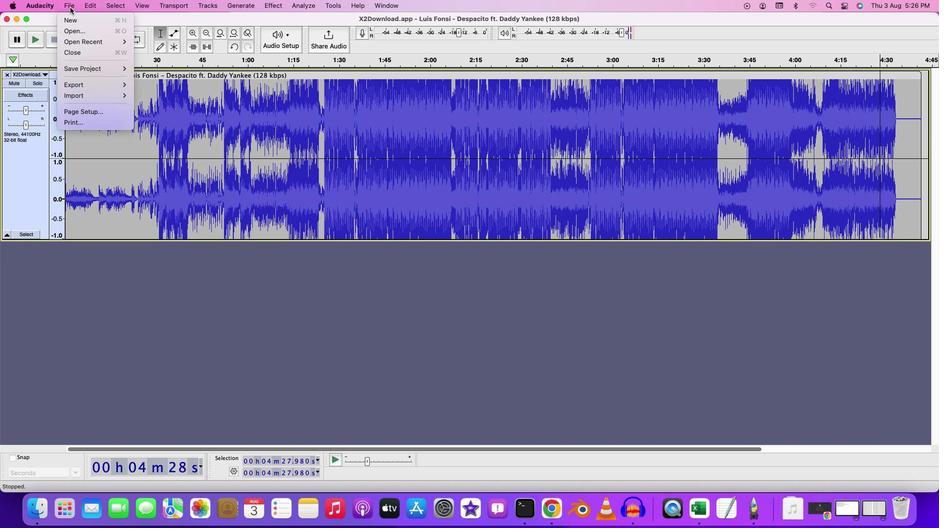 
Action: Mouse moved to (143, 85)
Screenshot: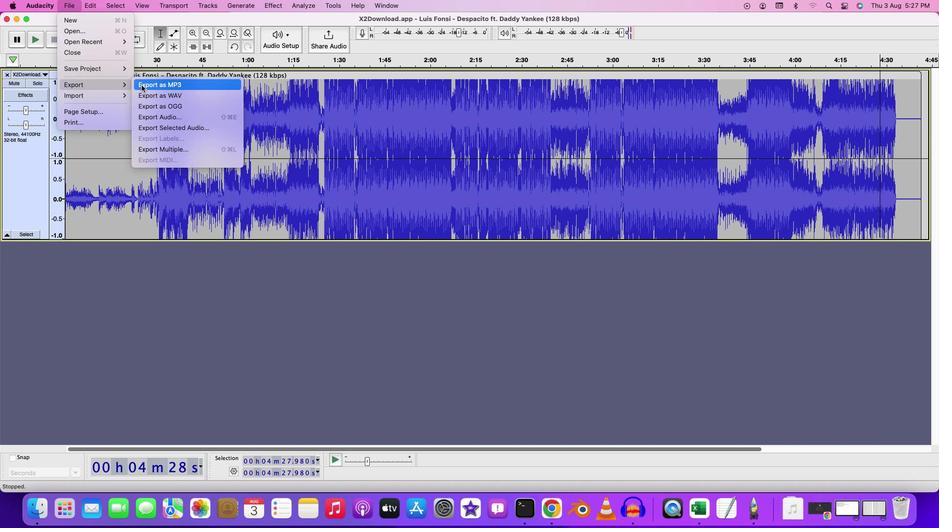 
Action: Mouse pressed left at (143, 85)
Screenshot: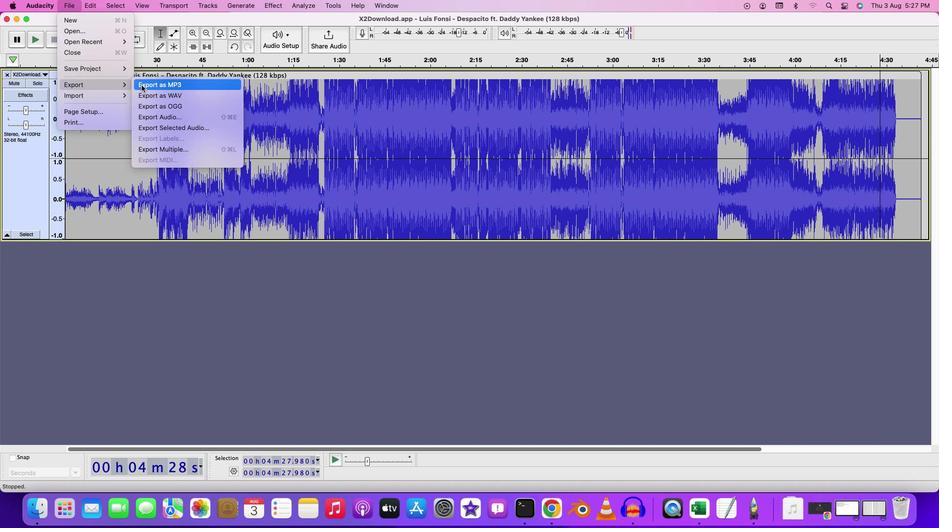 
Action: Mouse moved to (545, 123)
Screenshot: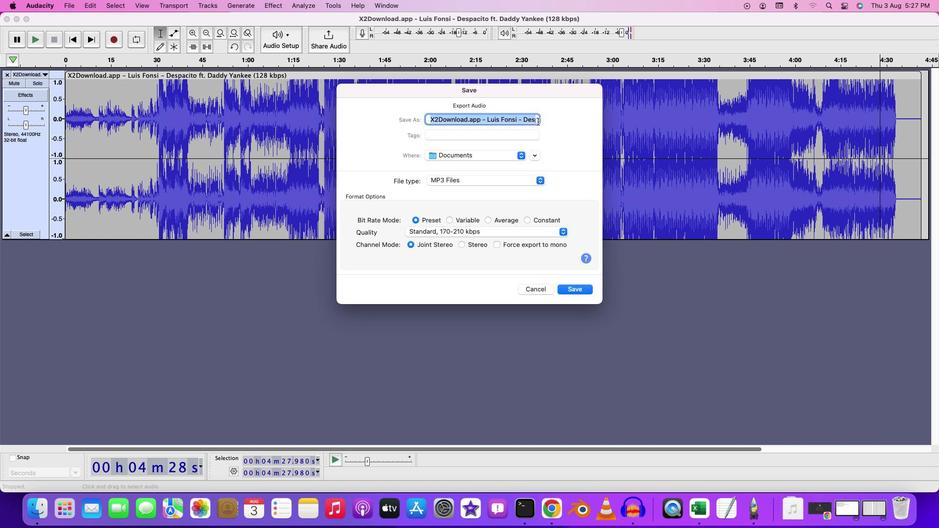 
Action: Key pressed Key.backspaceKey.shift'E''x''p''o''r''t''e''d'Key.space's''o''n''g''s'
Screenshot: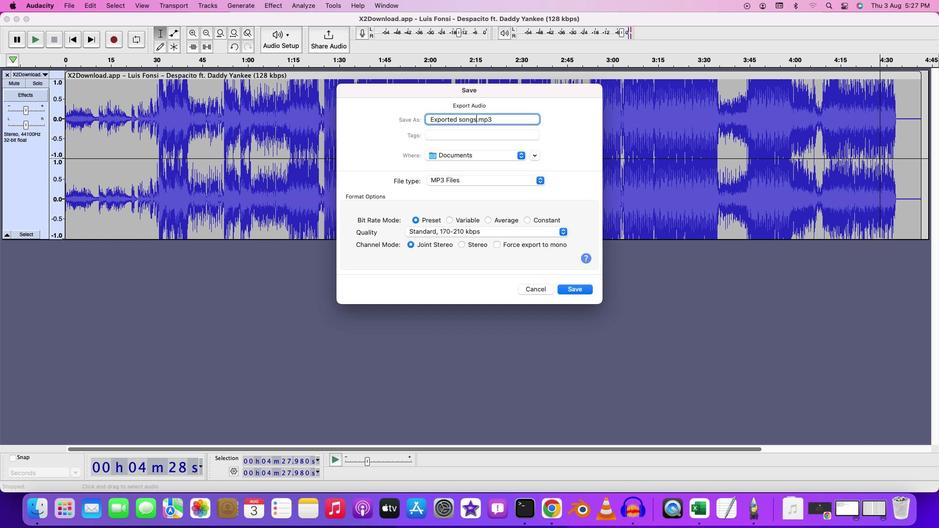 
Action: Mouse moved to (524, 161)
Screenshot: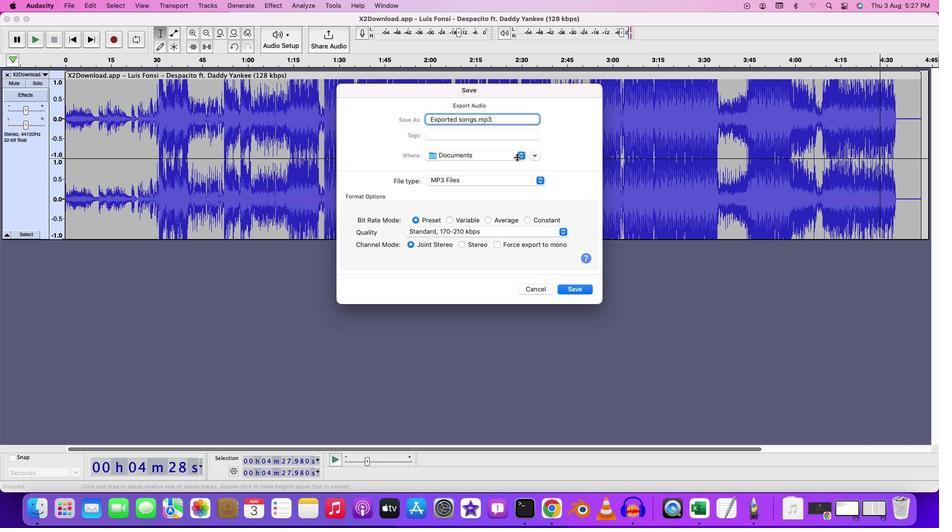 
Action: Mouse pressed left at (524, 161)
Screenshot: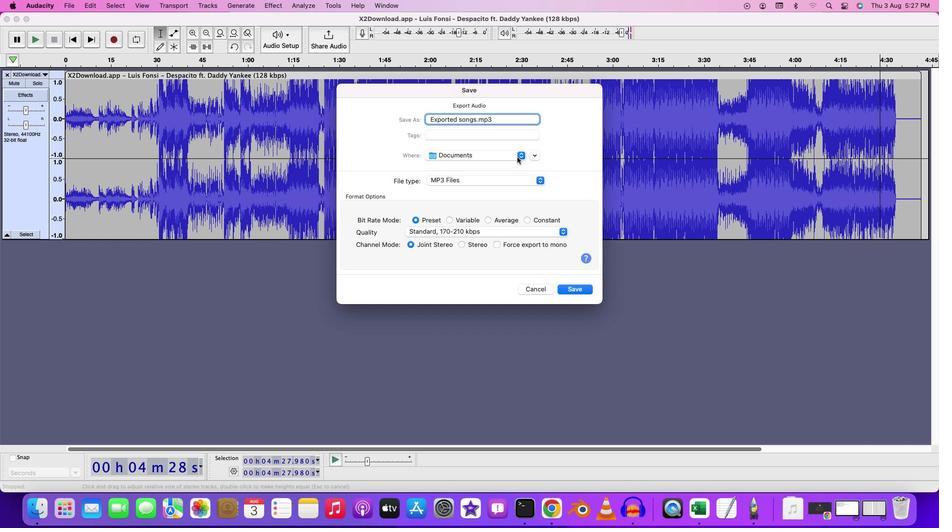 
Action: Mouse moved to (458, 246)
Screenshot: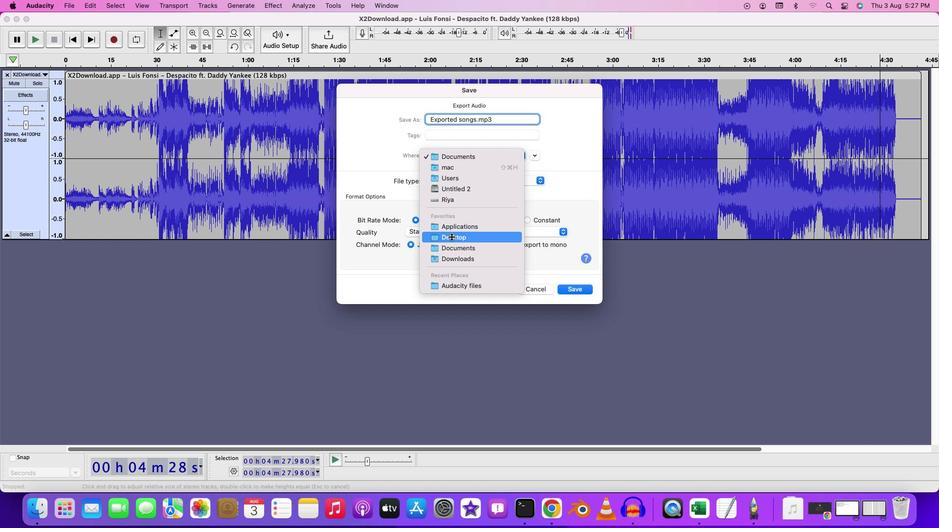 
Action: Mouse pressed left at (458, 246)
Screenshot: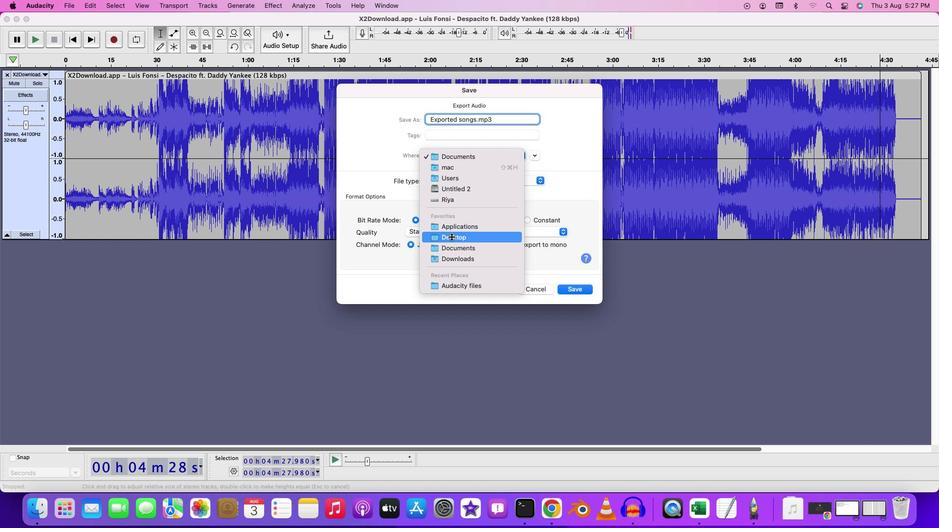
Action: Mouse moved to (546, 187)
Screenshot: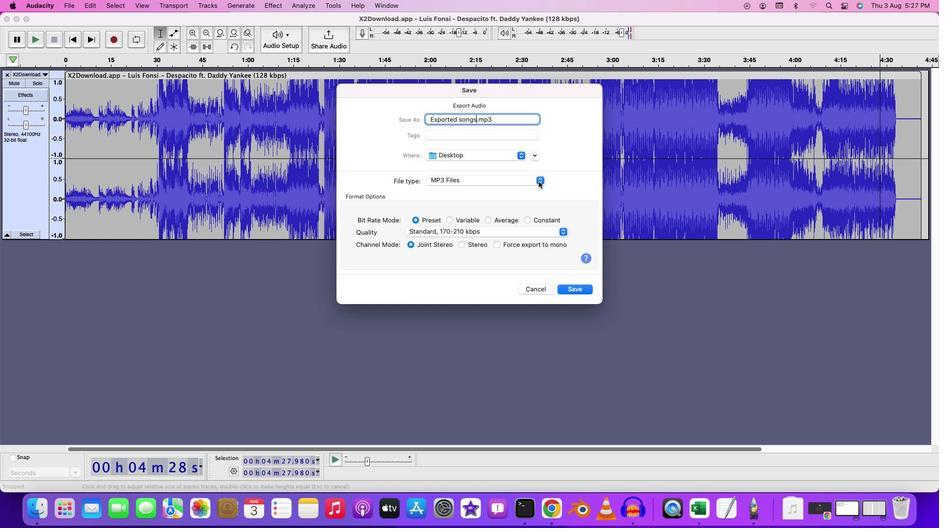 
Action: Mouse pressed left at (546, 187)
Screenshot: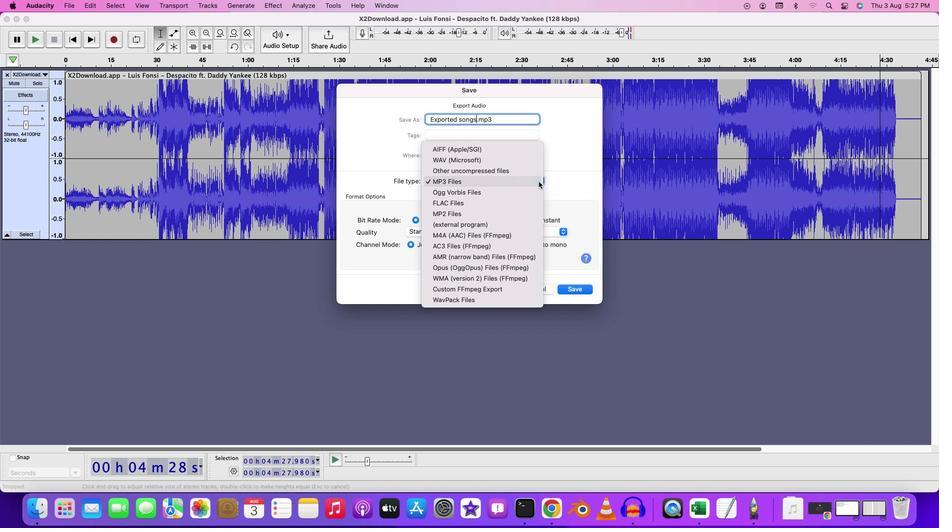 
Action: Mouse moved to (489, 189)
Screenshot: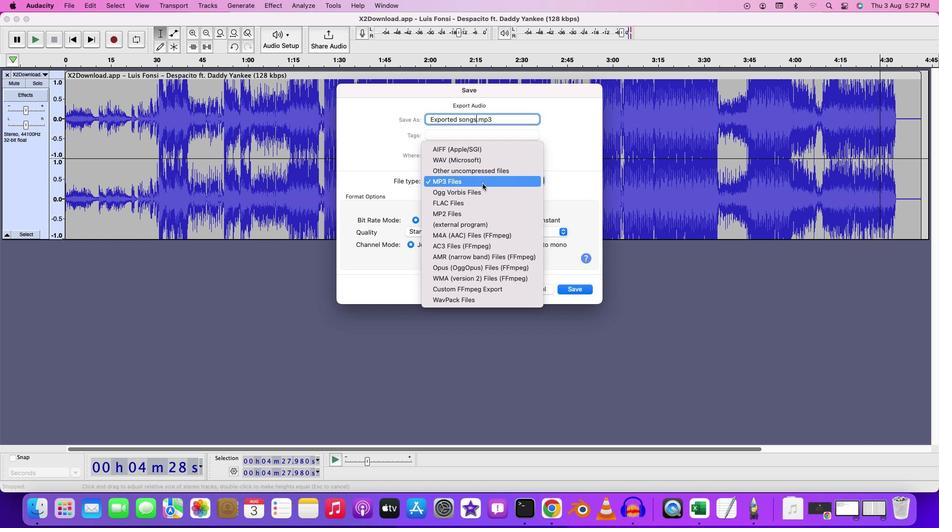 
Action: Mouse pressed left at (489, 189)
Screenshot: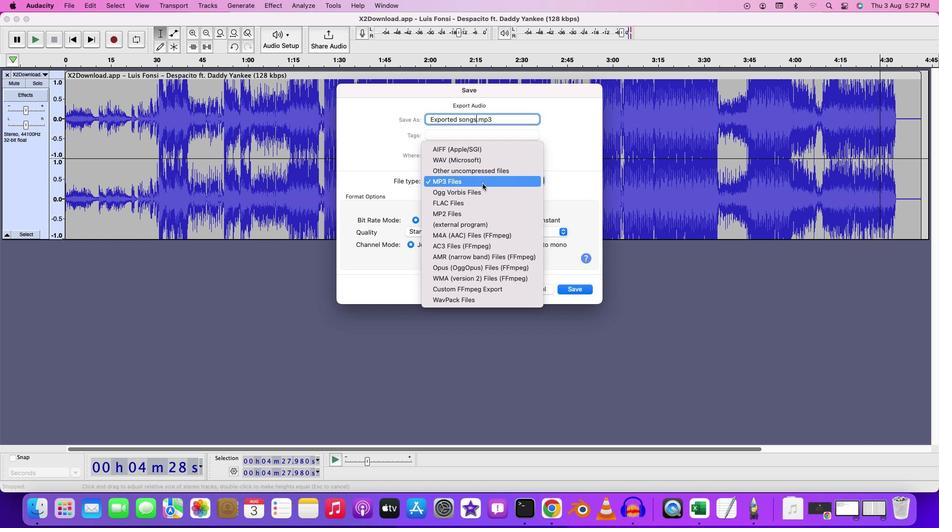 
Action: Mouse moved to (427, 229)
Screenshot: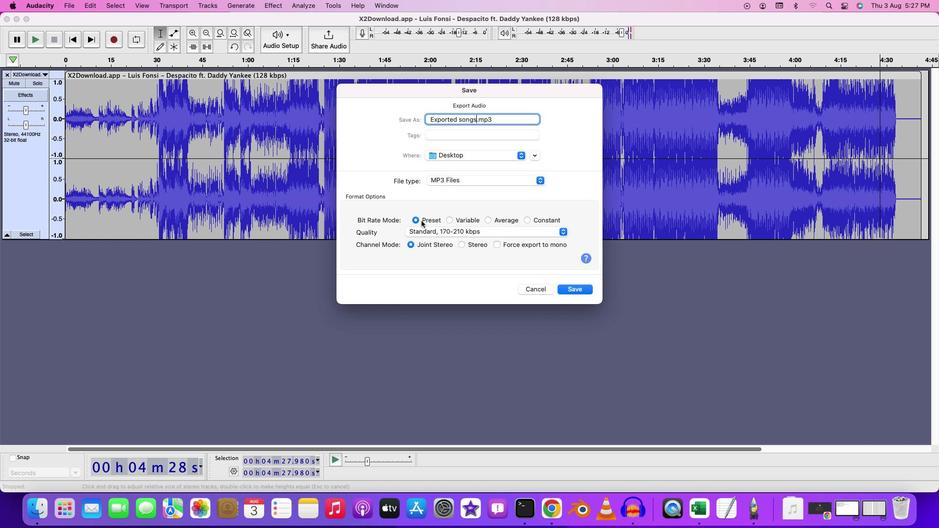 
Action: Mouse pressed left at (427, 229)
Screenshot: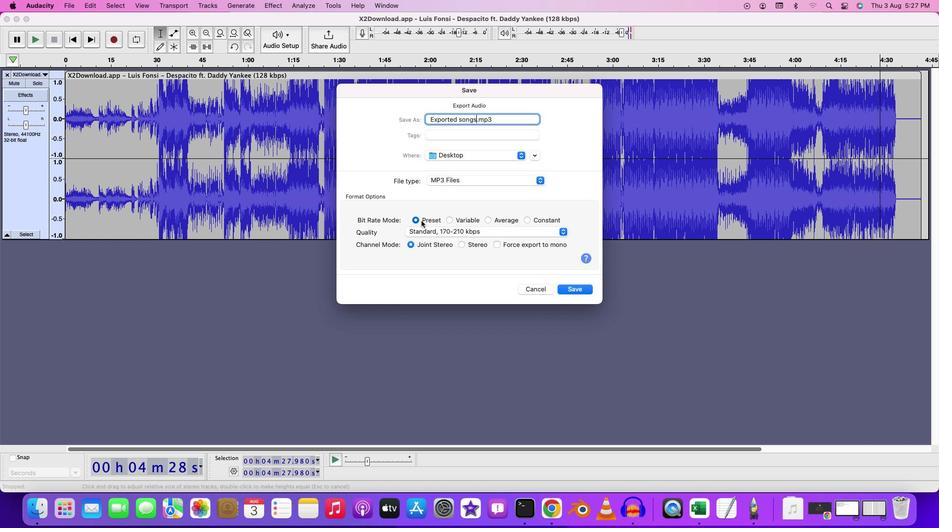 
Action: Mouse moved to (569, 240)
Screenshot: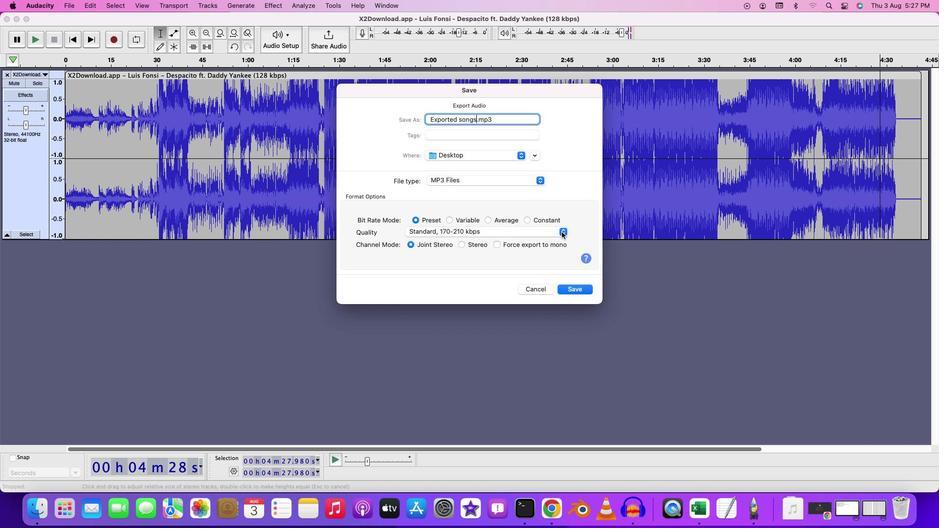 
Action: Mouse pressed left at (569, 240)
Screenshot: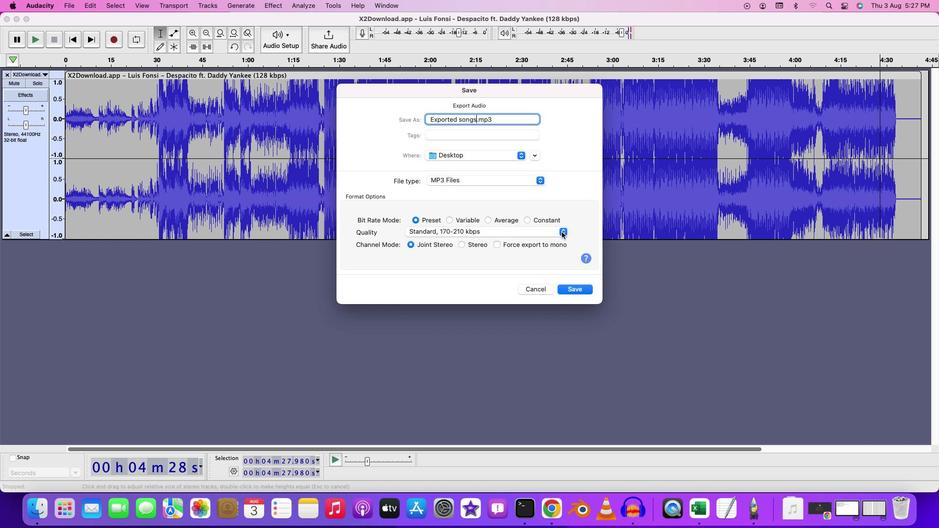 
Action: Mouse moved to (469, 219)
Screenshot: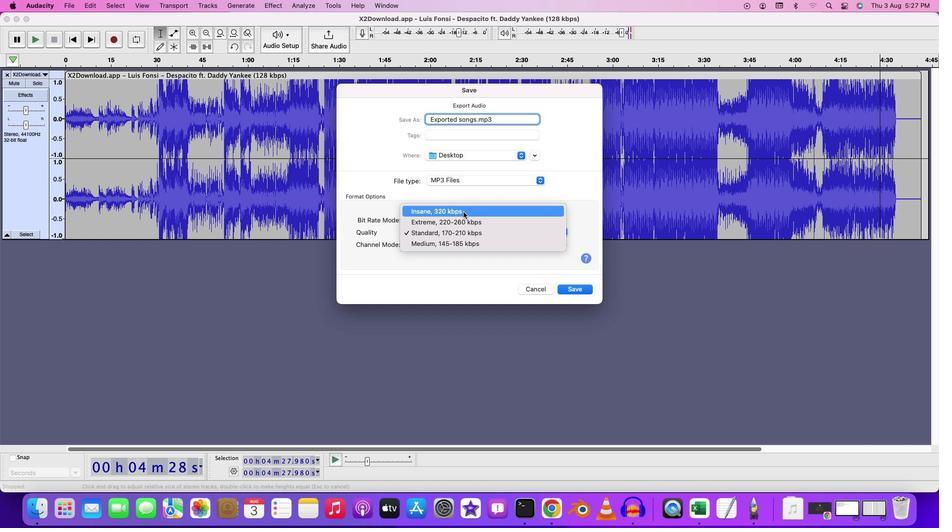 
Action: Mouse pressed left at (469, 219)
Screenshot: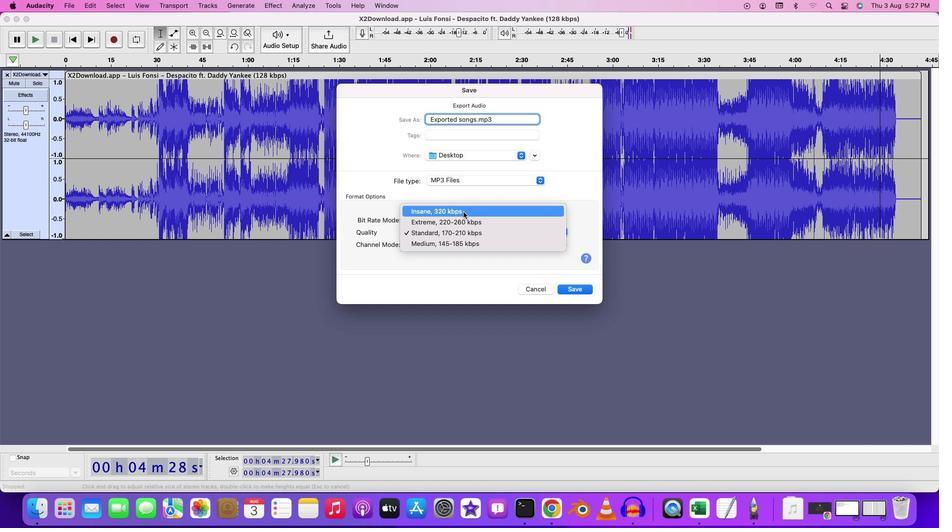 
Action: Mouse moved to (575, 301)
Screenshot: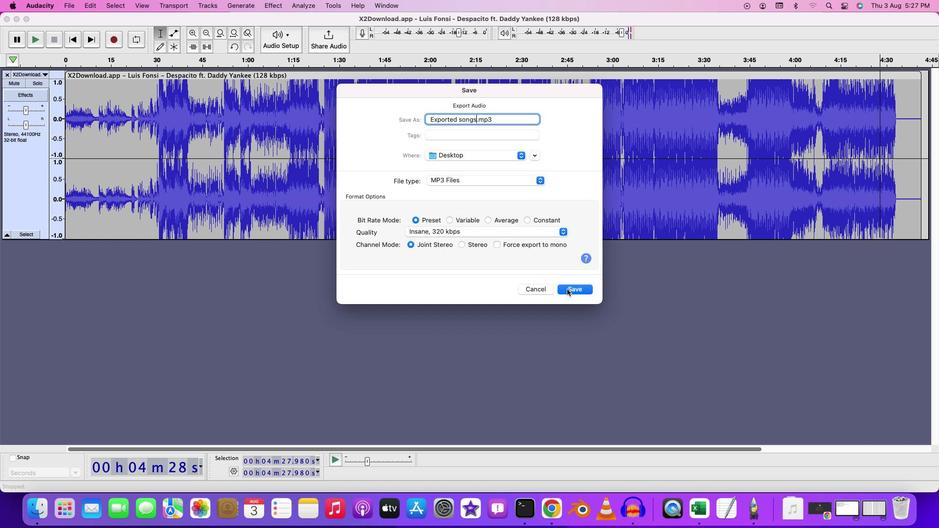 
Action: Mouse pressed left at (575, 301)
Screenshot: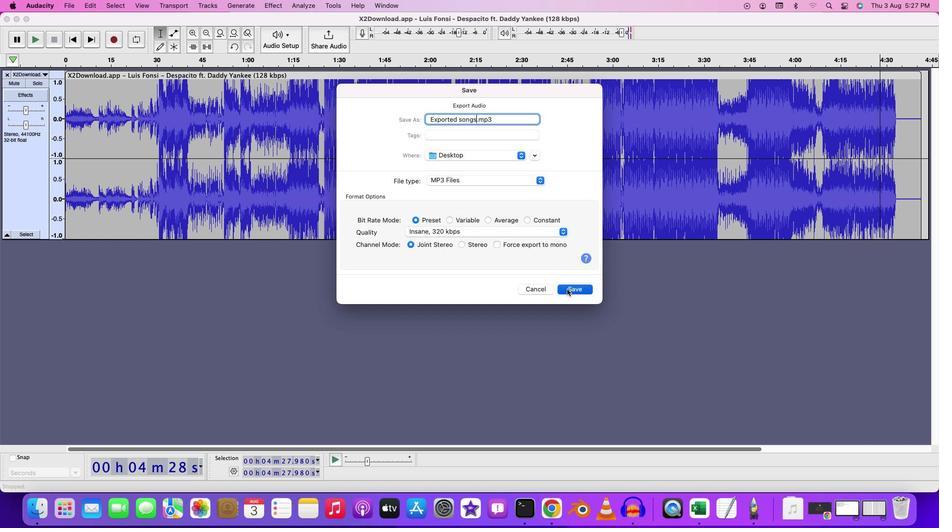 
Action: Mouse moved to (563, 364)
Screenshot: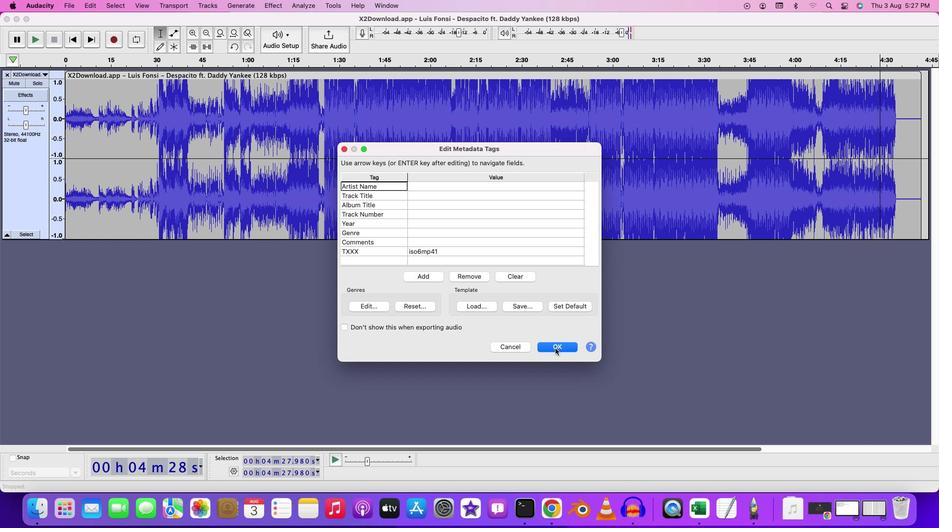 
Action: Mouse pressed left at (563, 364)
Screenshot: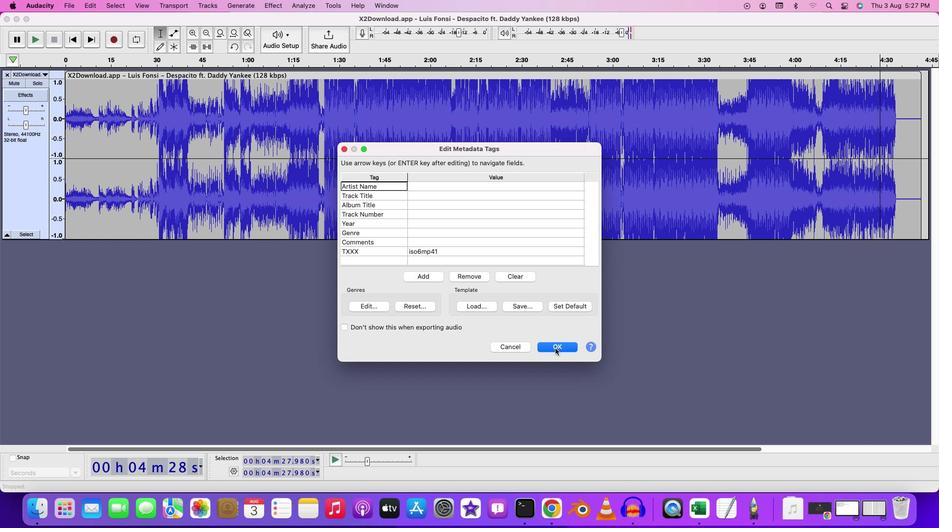 
Action: Mouse moved to (541, 367)
Screenshot: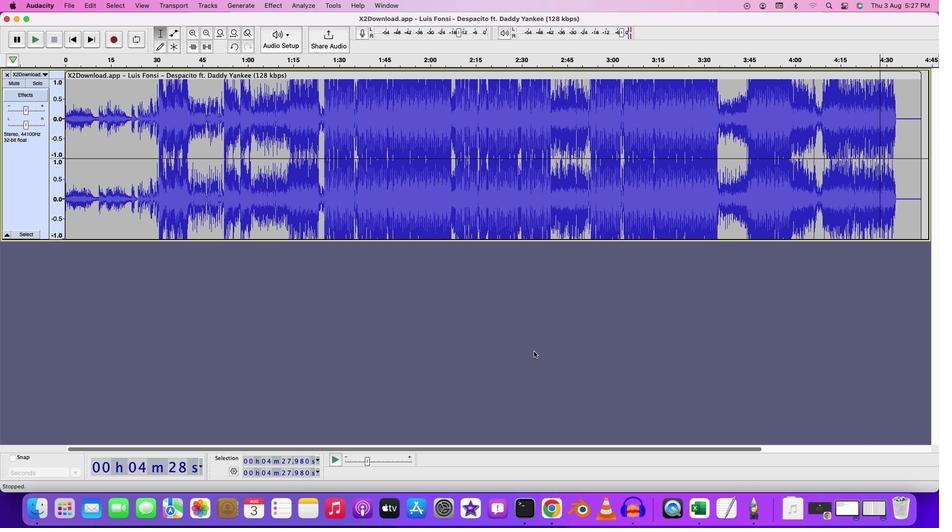 
